 Task: Create a rule when a start date more than days from now is moved in a card by me.
Action: Mouse moved to (907, 245)
Screenshot: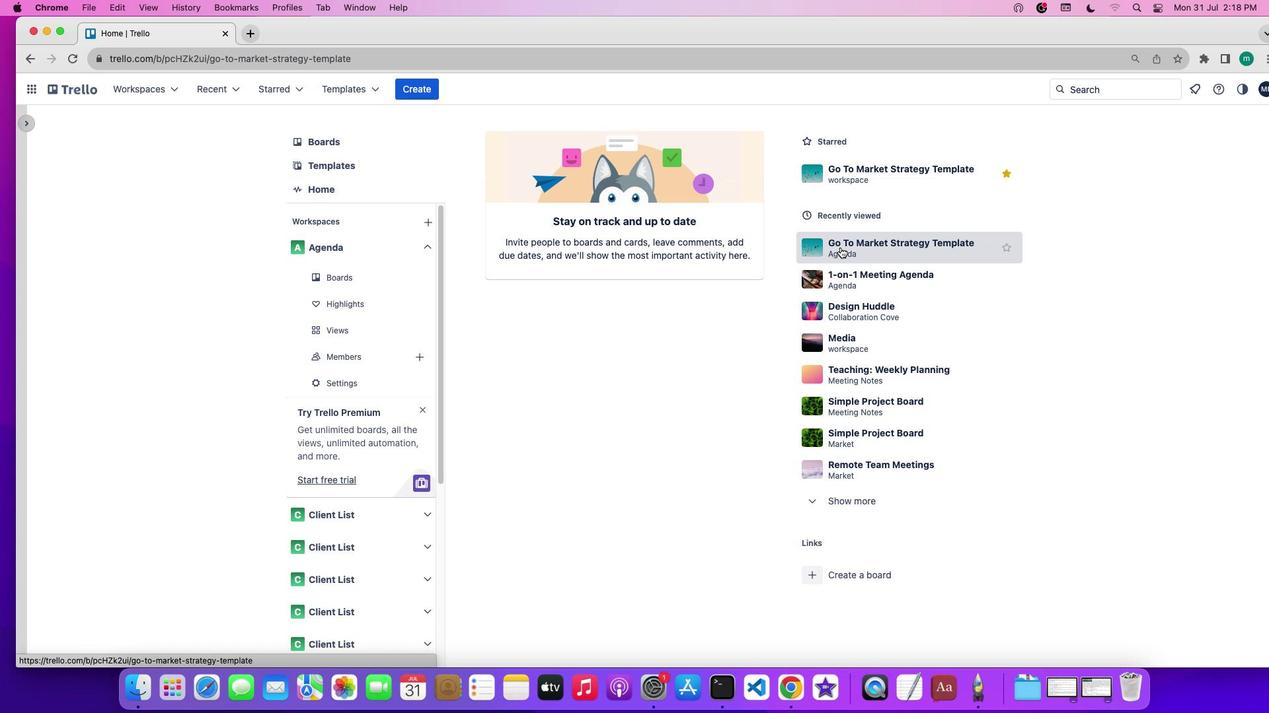 
Action: Mouse pressed left at (907, 245)
Screenshot: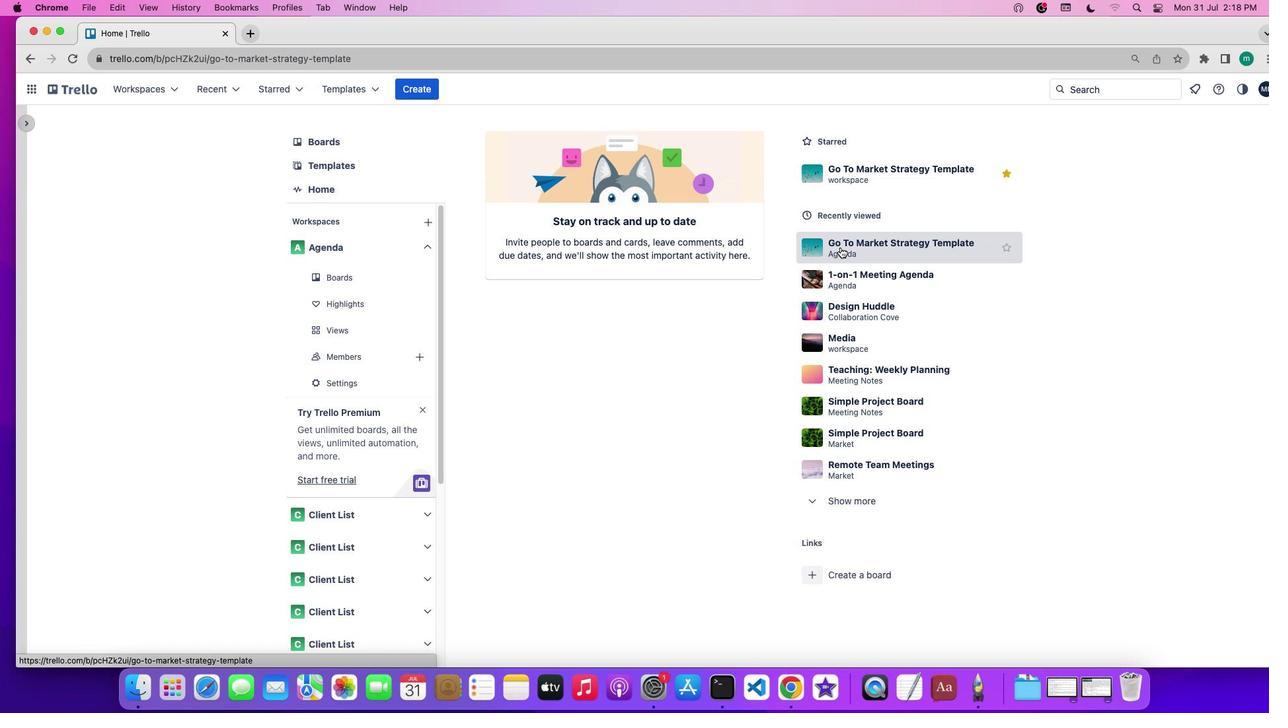 
Action: Mouse pressed left at (907, 245)
Screenshot: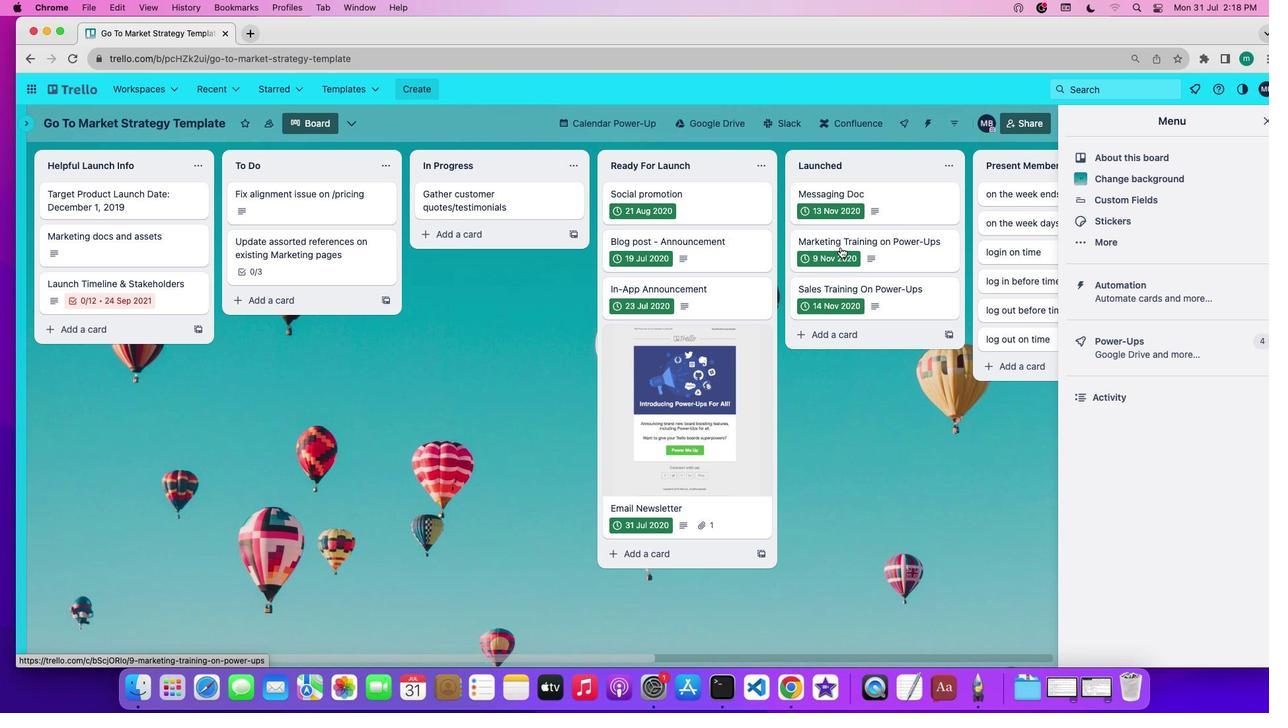
Action: Mouse moved to (1156, 292)
Screenshot: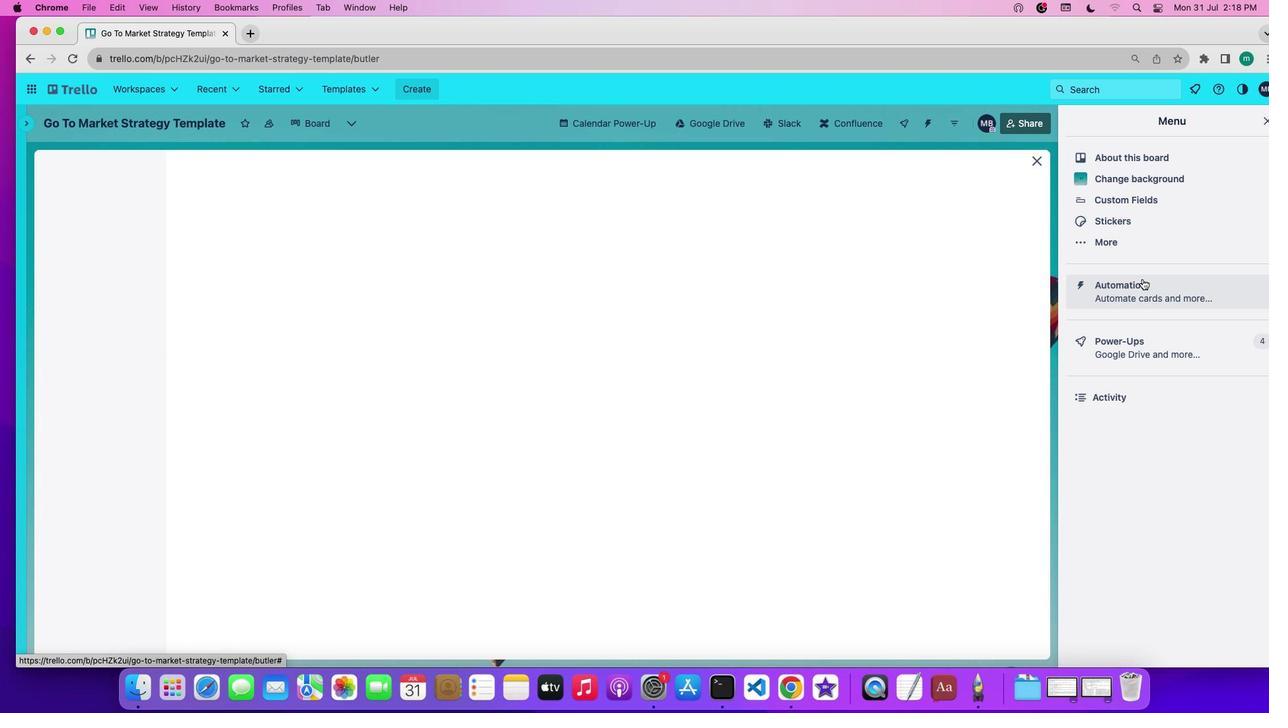 
Action: Mouse pressed left at (1156, 292)
Screenshot: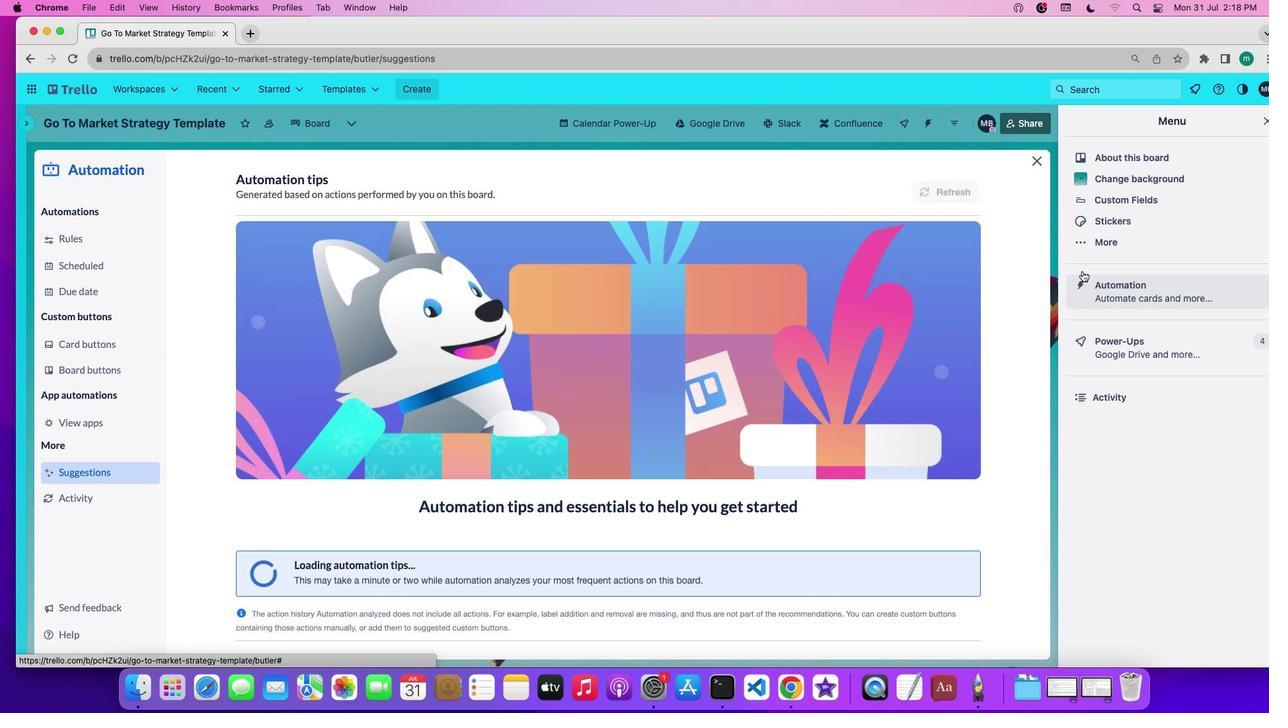 
Action: Mouse moved to (131, 241)
Screenshot: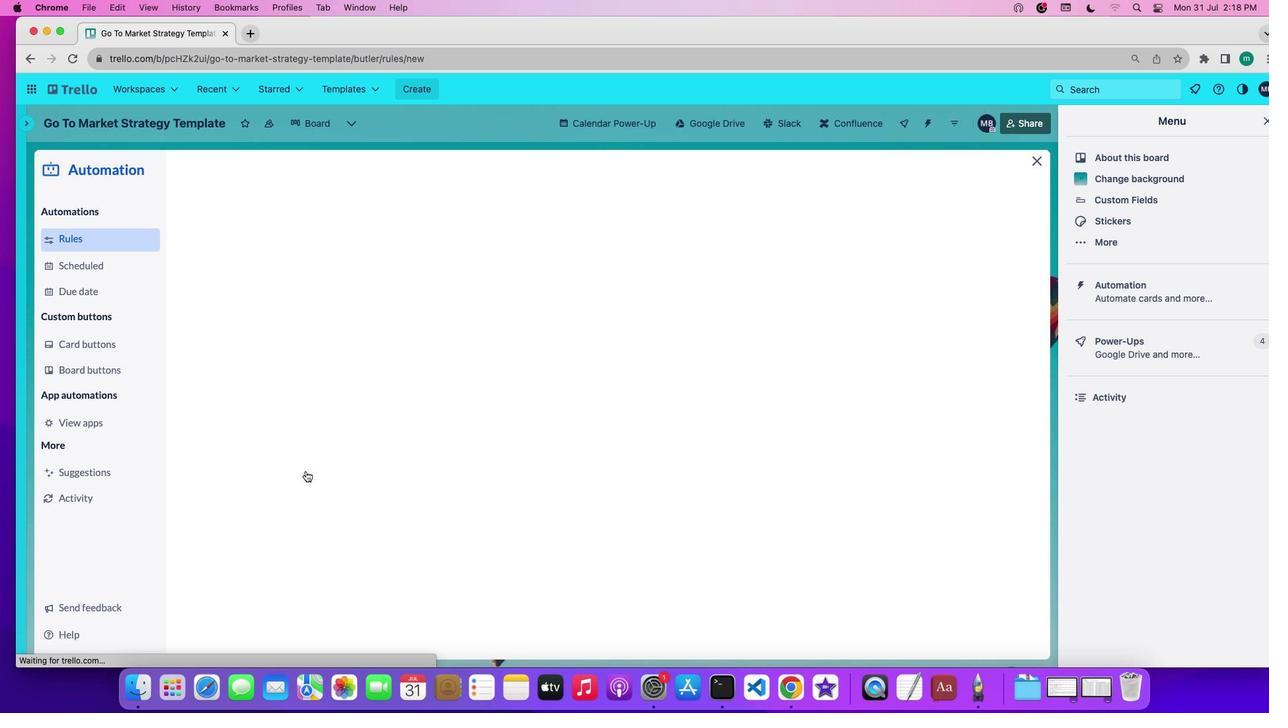 
Action: Mouse pressed left at (131, 241)
Screenshot: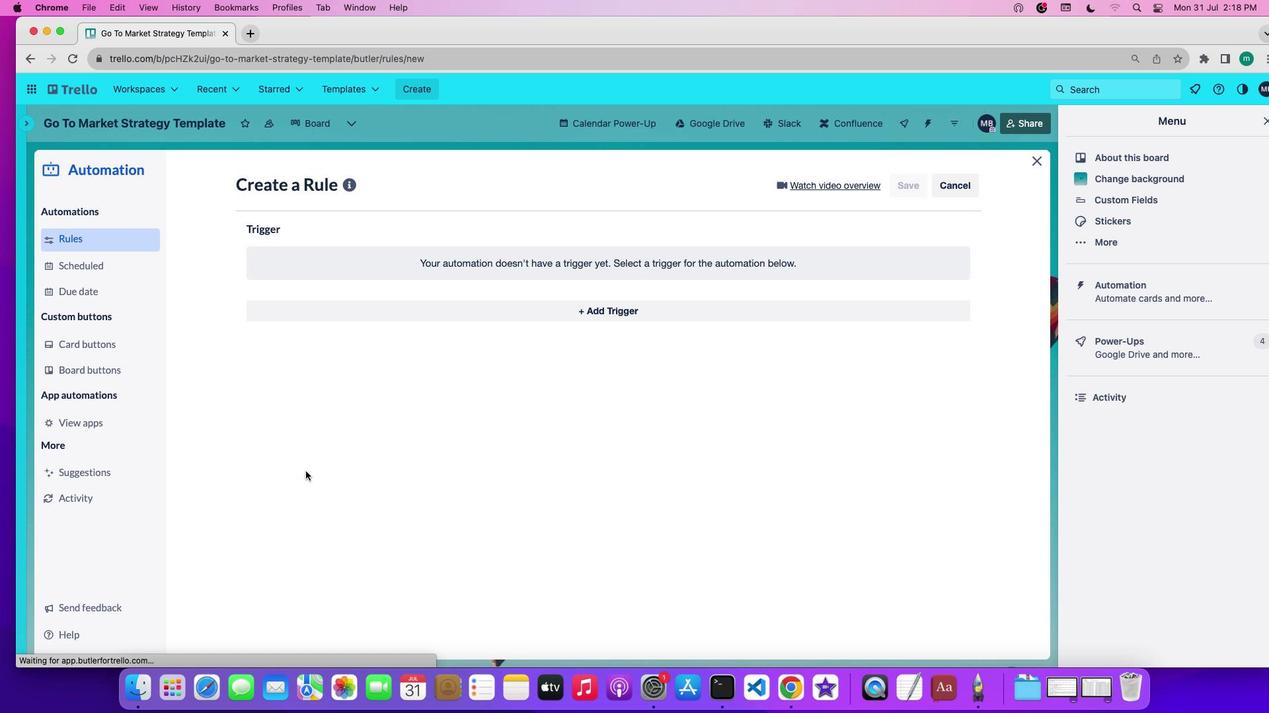 
Action: Mouse moved to (315, 471)
Screenshot: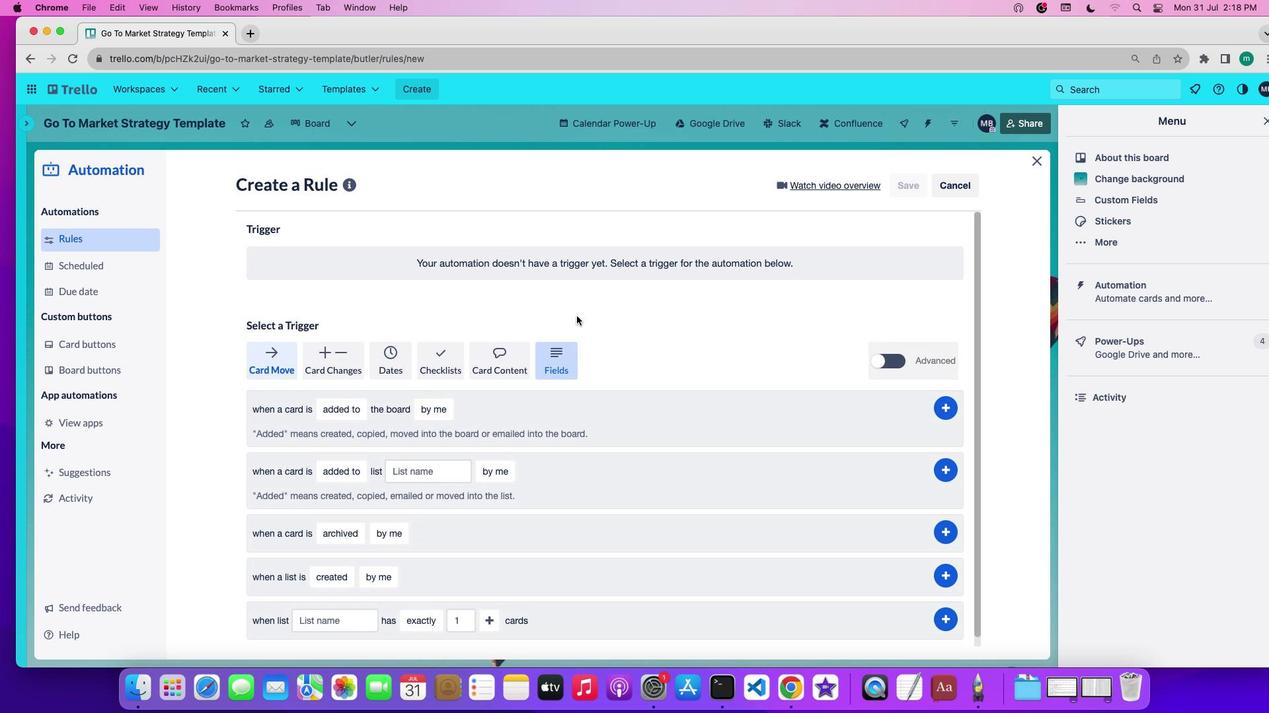 
Action: Mouse pressed left at (315, 471)
Screenshot: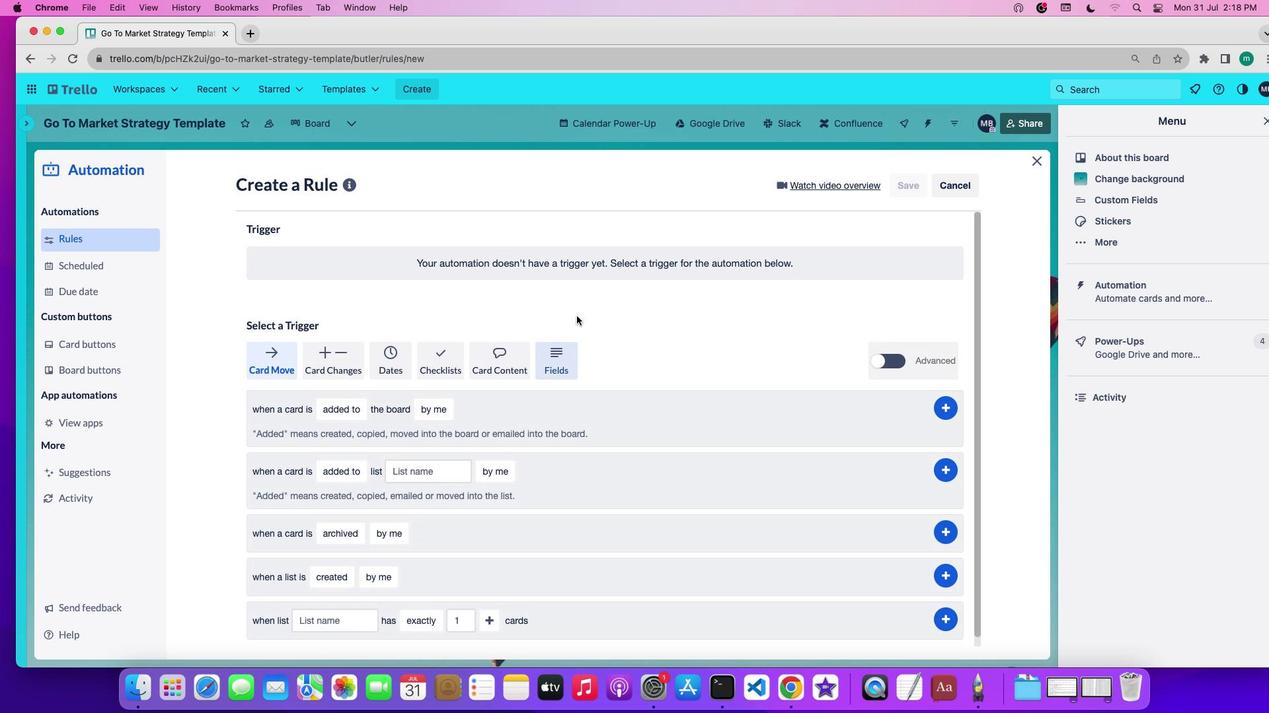 
Action: Mouse moved to (596, 310)
Screenshot: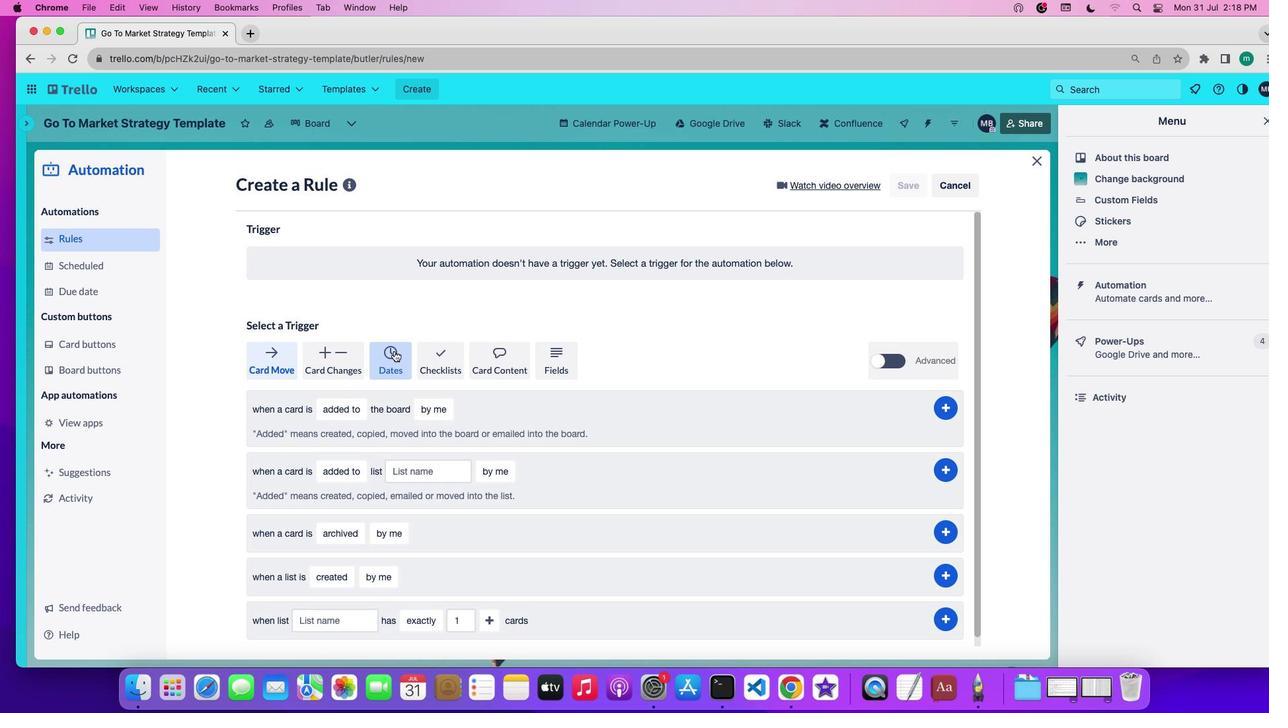 
Action: Mouse pressed left at (596, 310)
Screenshot: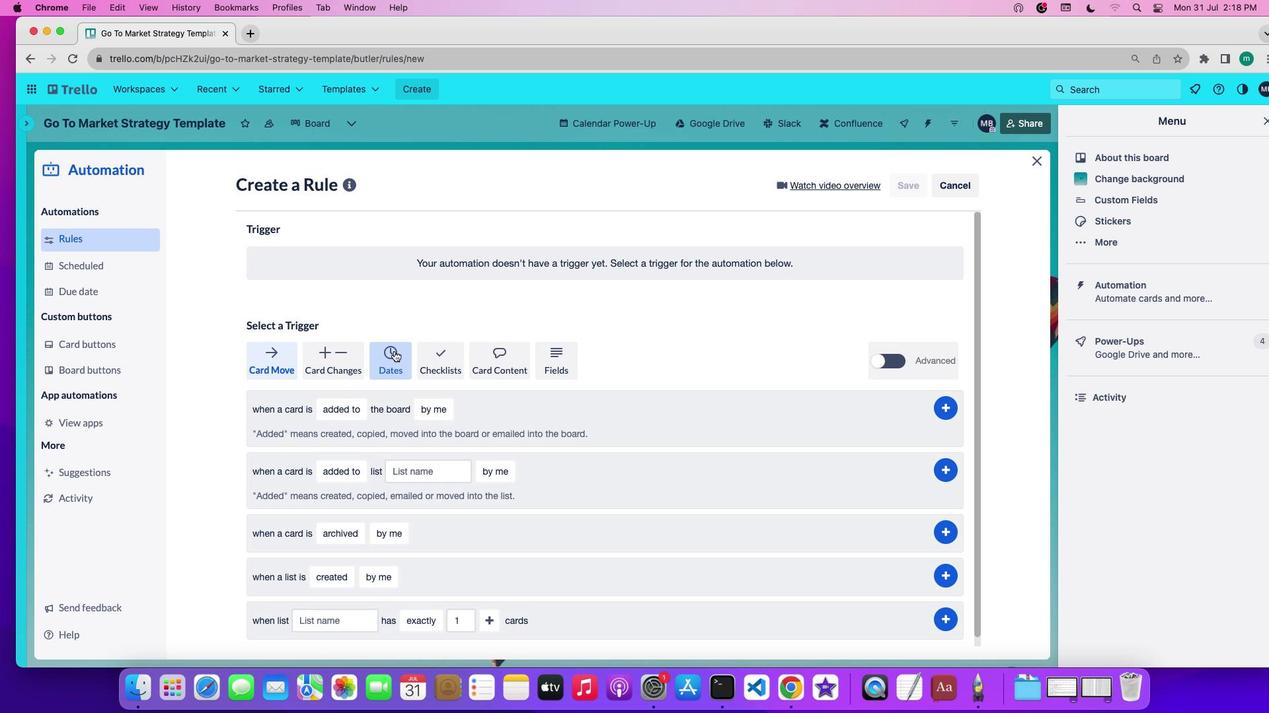 
Action: Mouse moved to (407, 364)
Screenshot: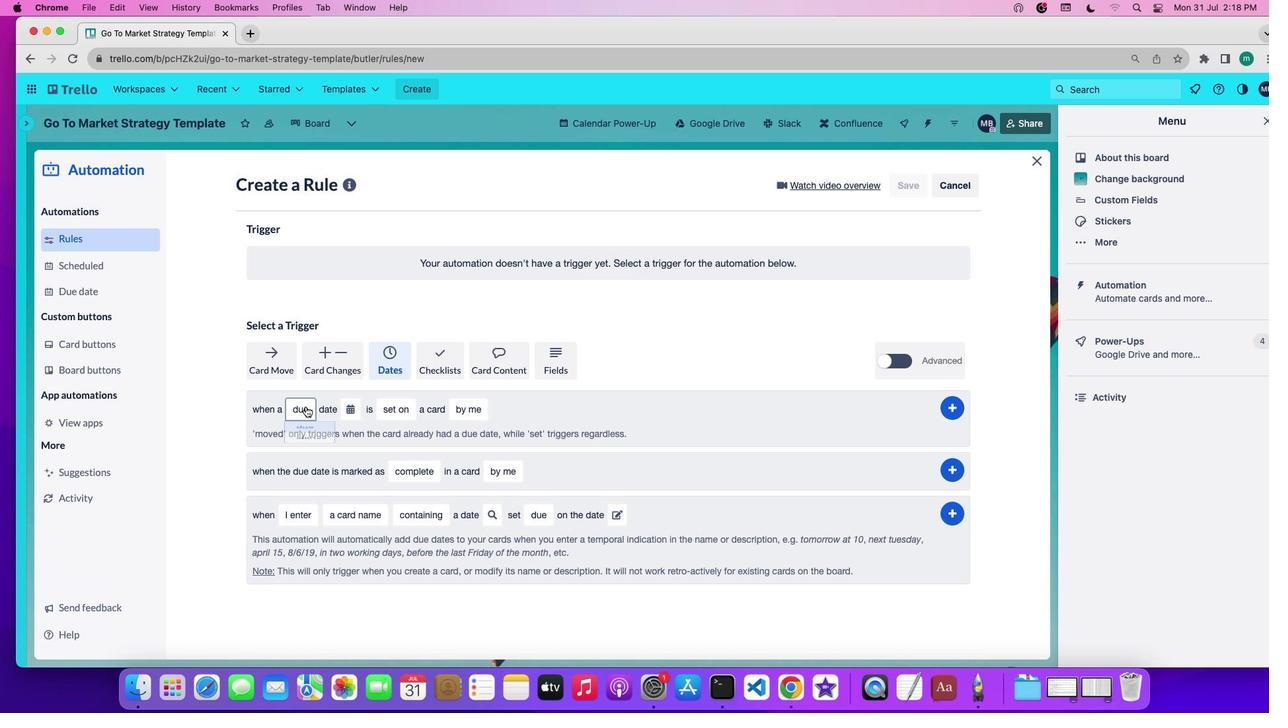 
Action: Mouse pressed left at (407, 364)
Screenshot: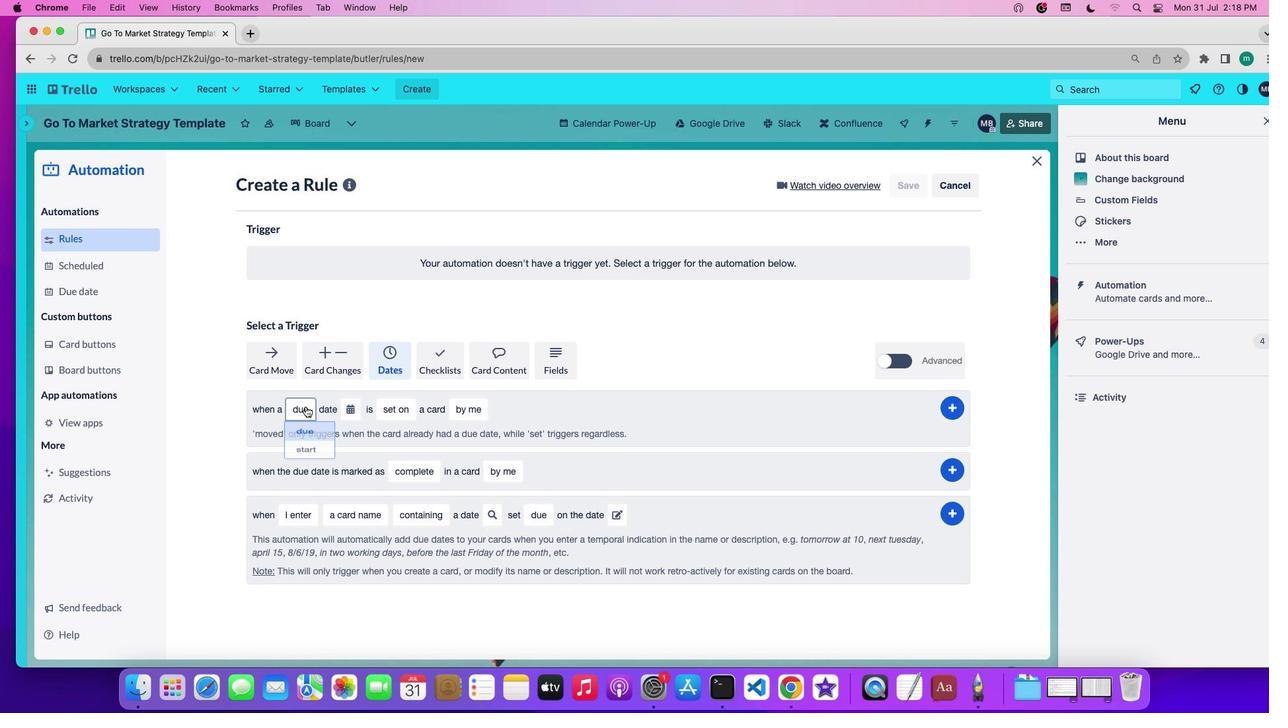 
Action: Mouse moved to (305, 409)
Screenshot: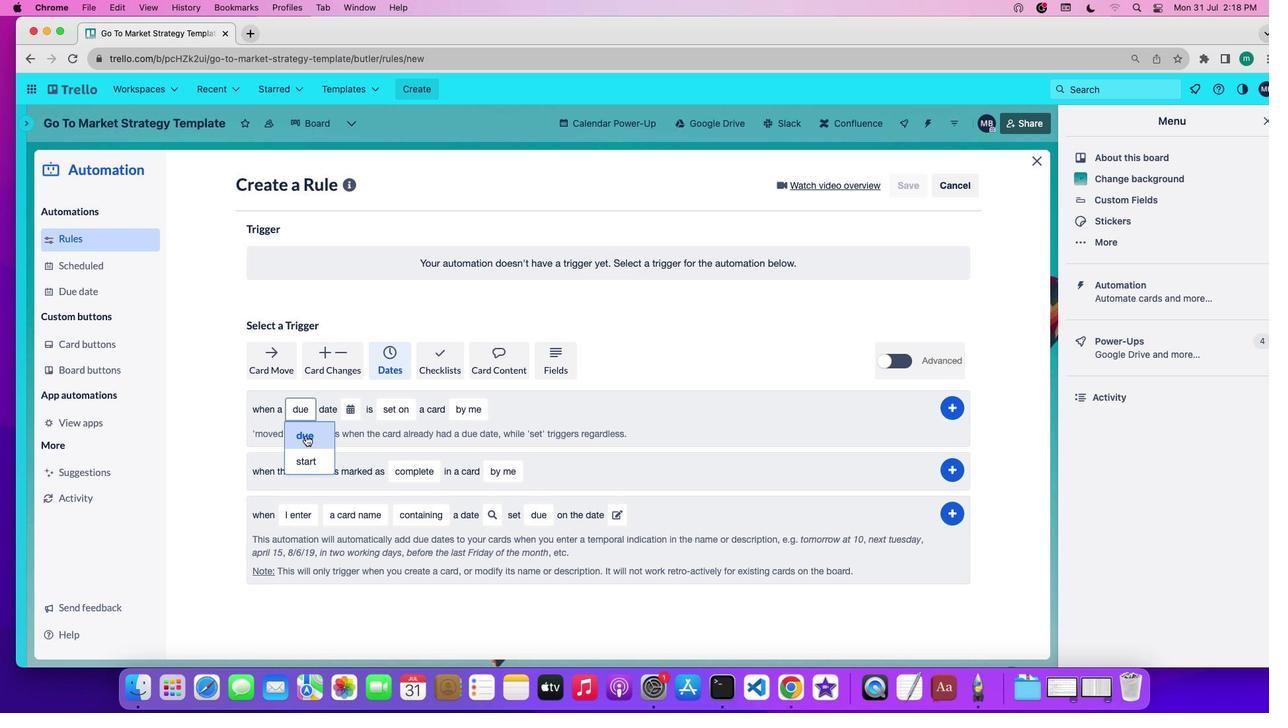 
Action: Mouse pressed left at (305, 409)
Screenshot: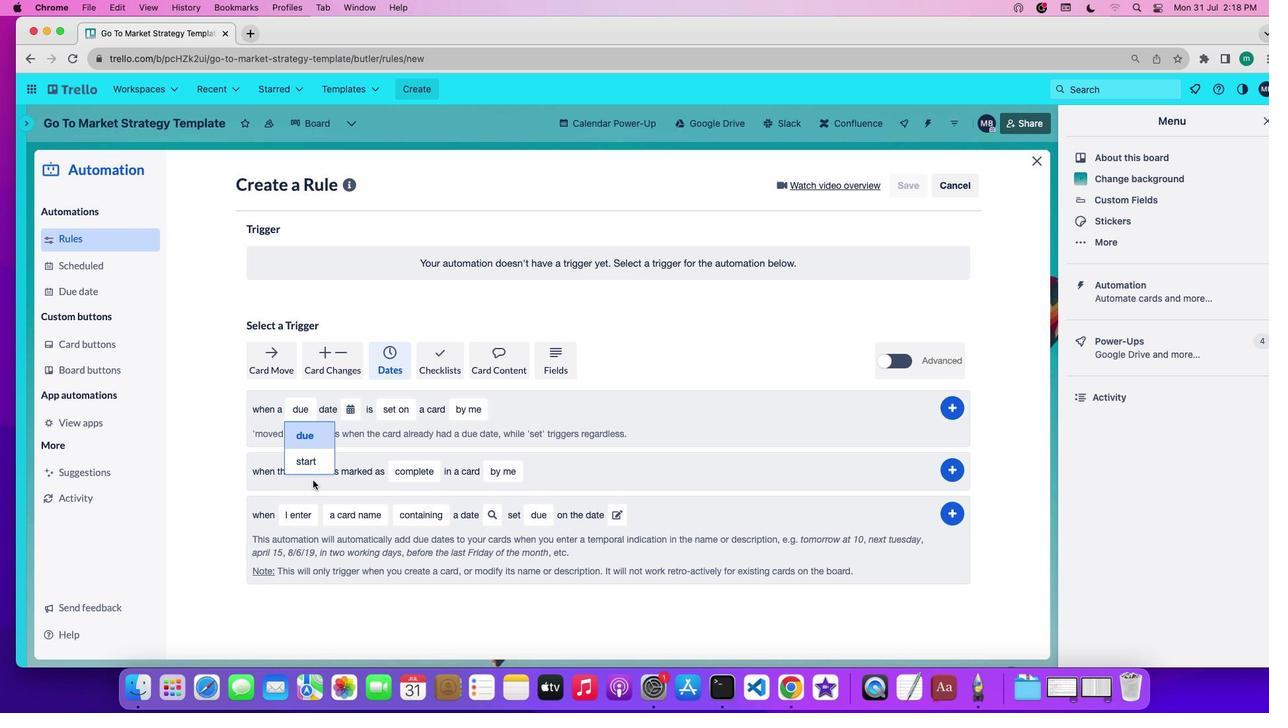 
Action: Mouse moved to (306, 468)
Screenshot: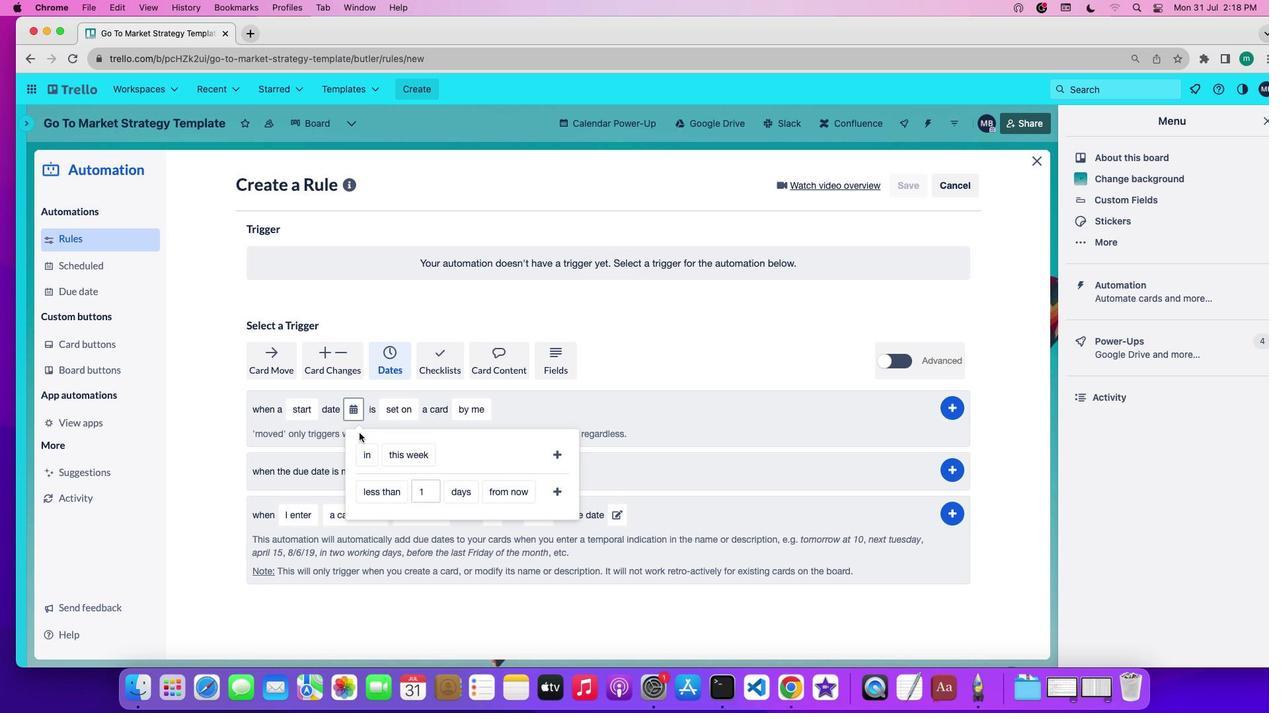 
Action: Mouse pressed left at (306, 468)
Screenshot: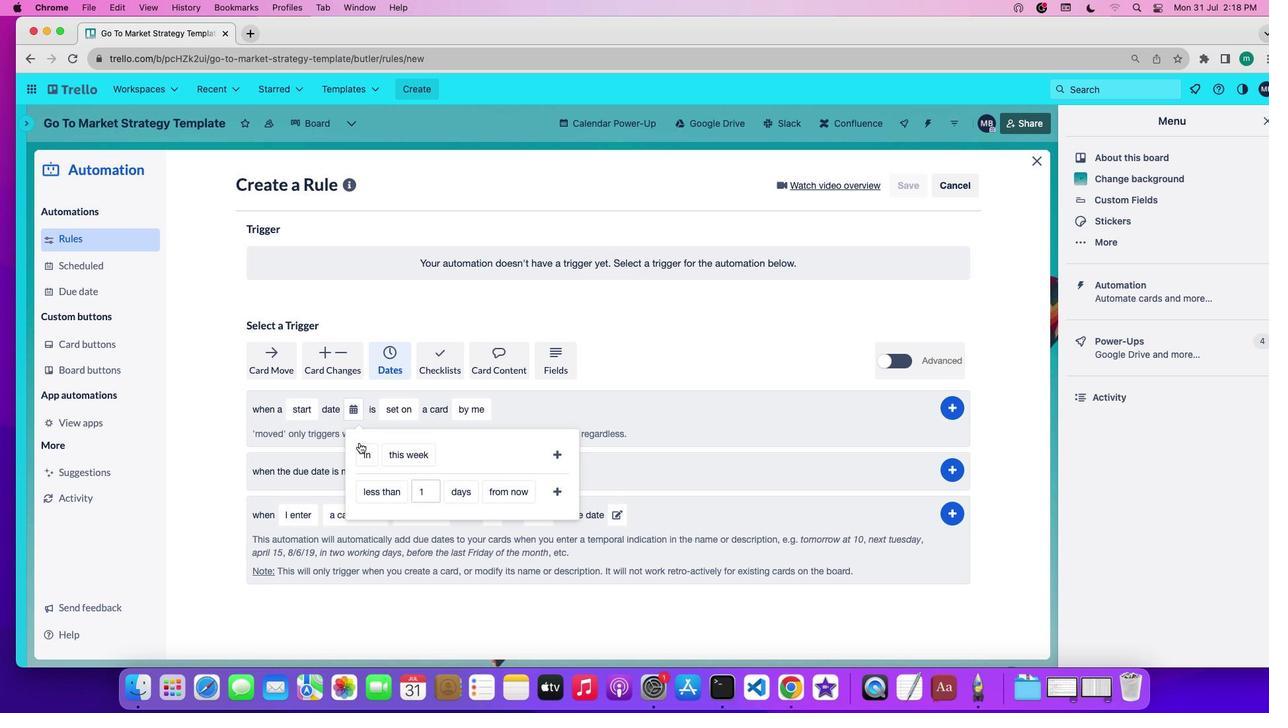 
Action: Mouse moved to (353, 416)
Screenshot: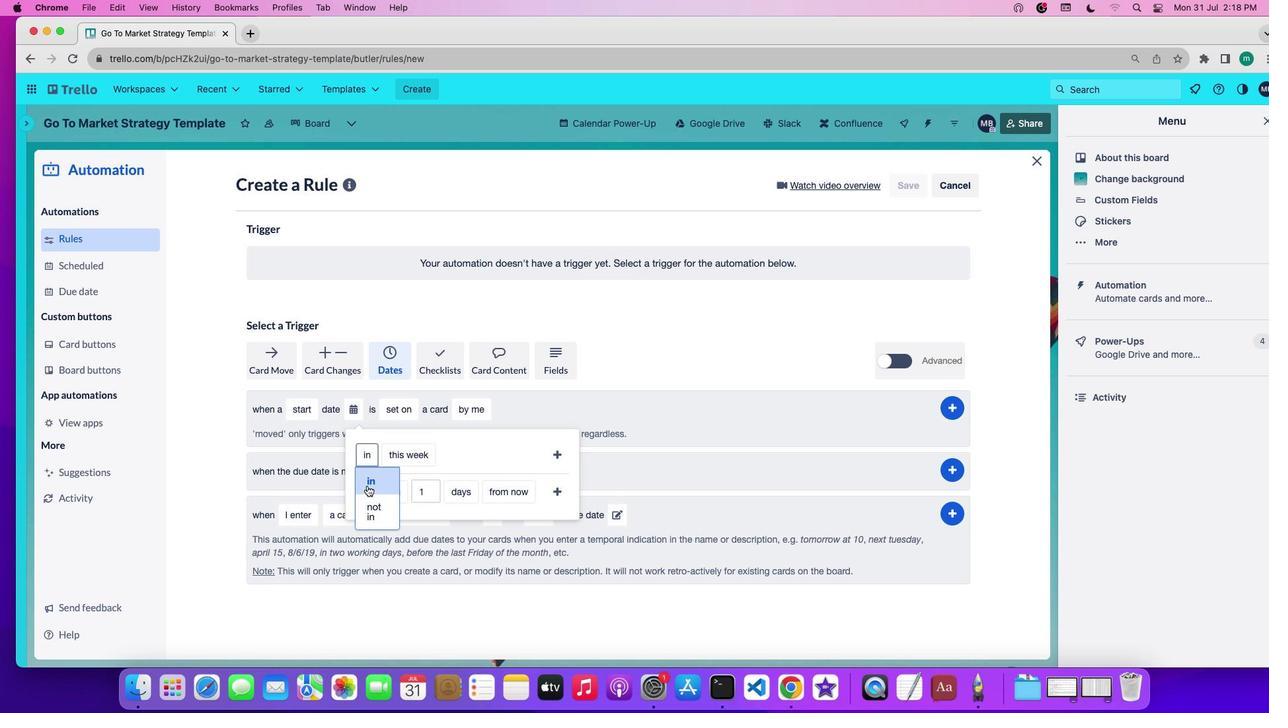 
Action: Mouse pressed left at (353, 416)
Screenshot: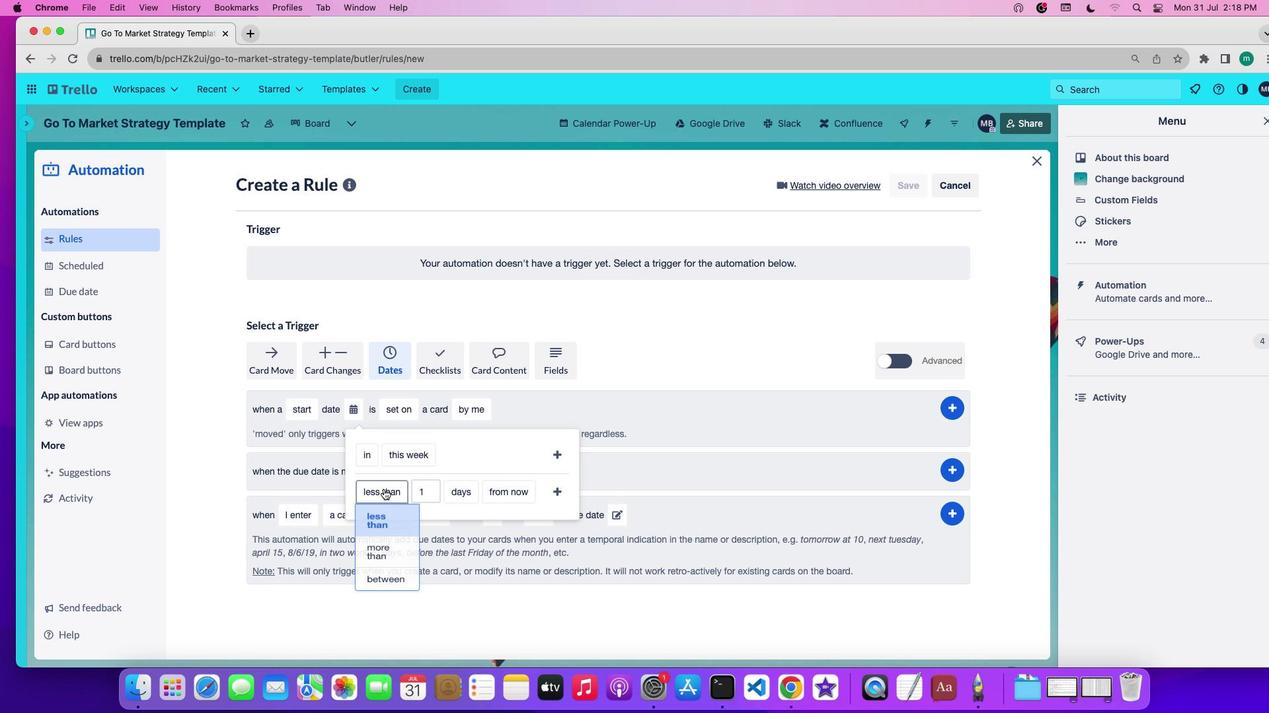 
Action: Mouse moved to (390, 497)
Screenshot: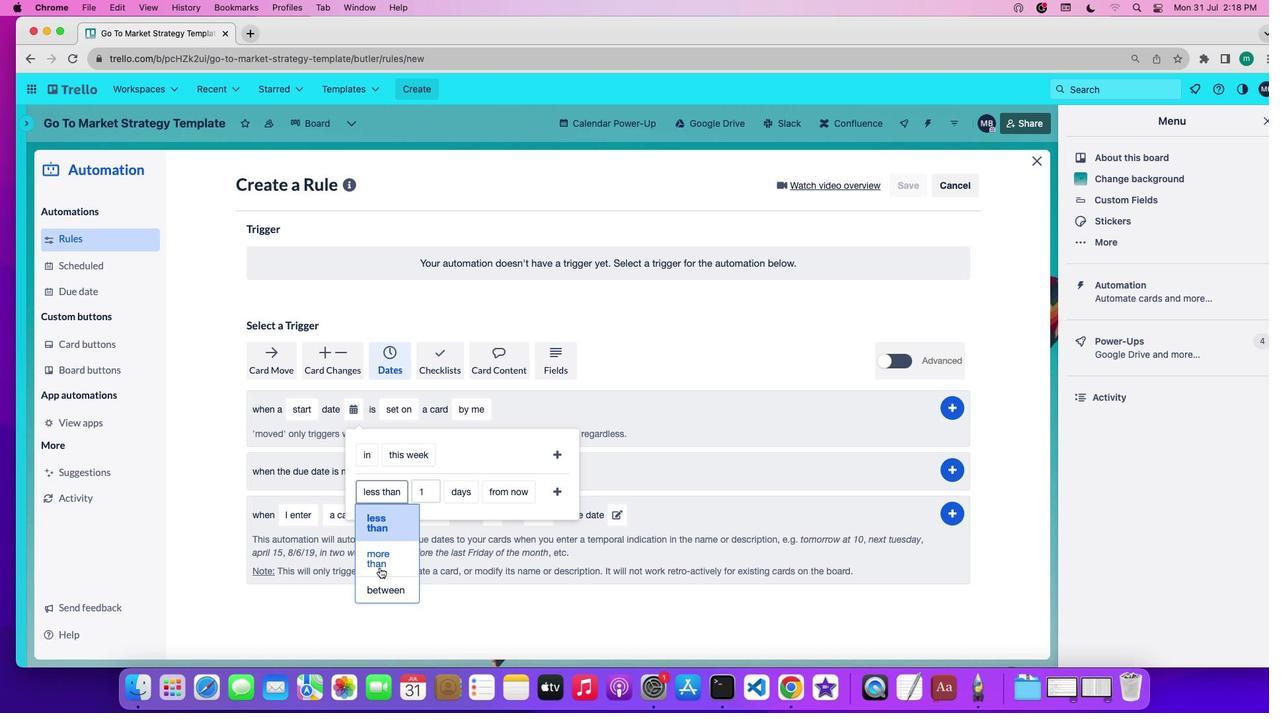
Action: Mouse pressed left at (390, 497)
Screenshot: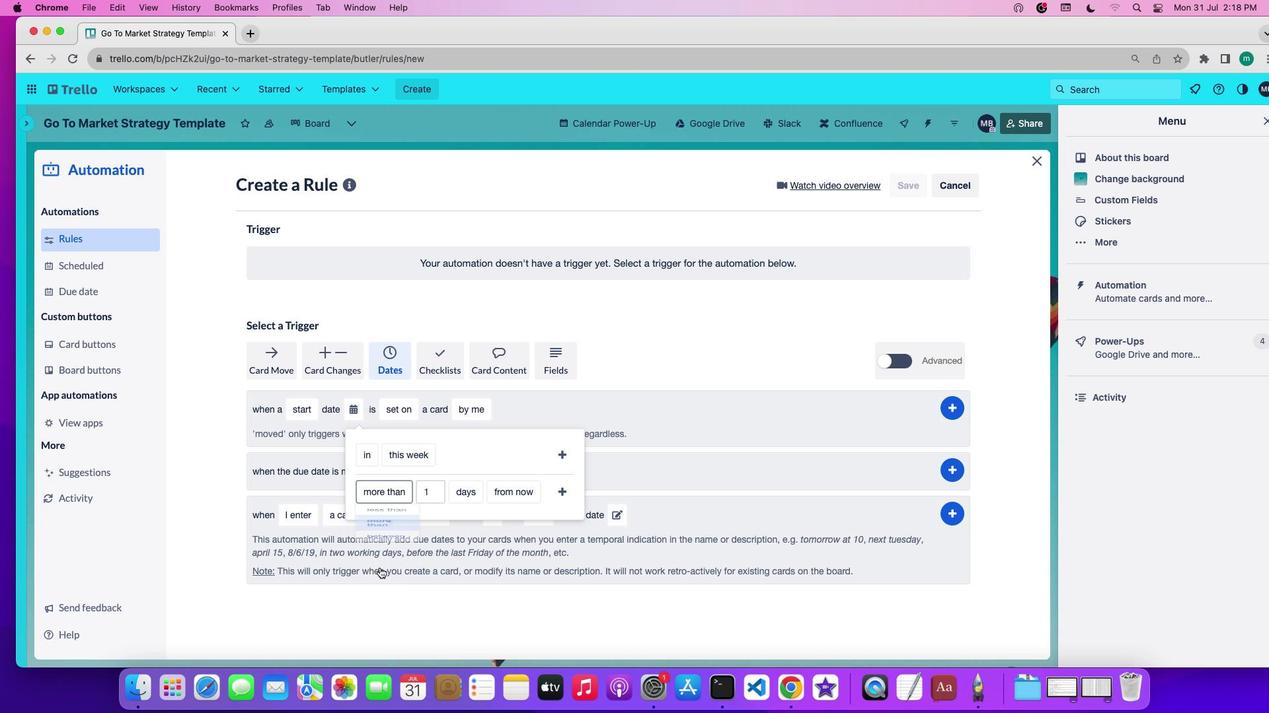 
Action: Mouse moved to (405, 565)
Screenshot: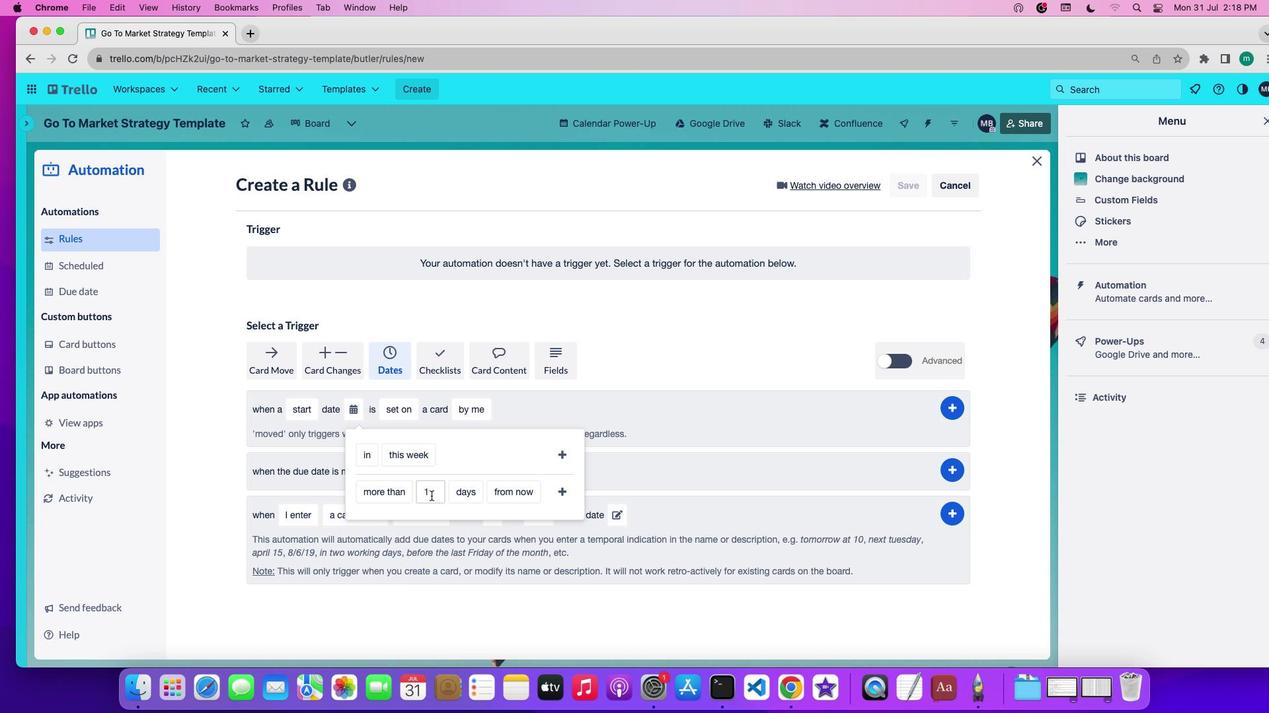 
Action: Mouse pressed left at (405, 565)
Screenshot: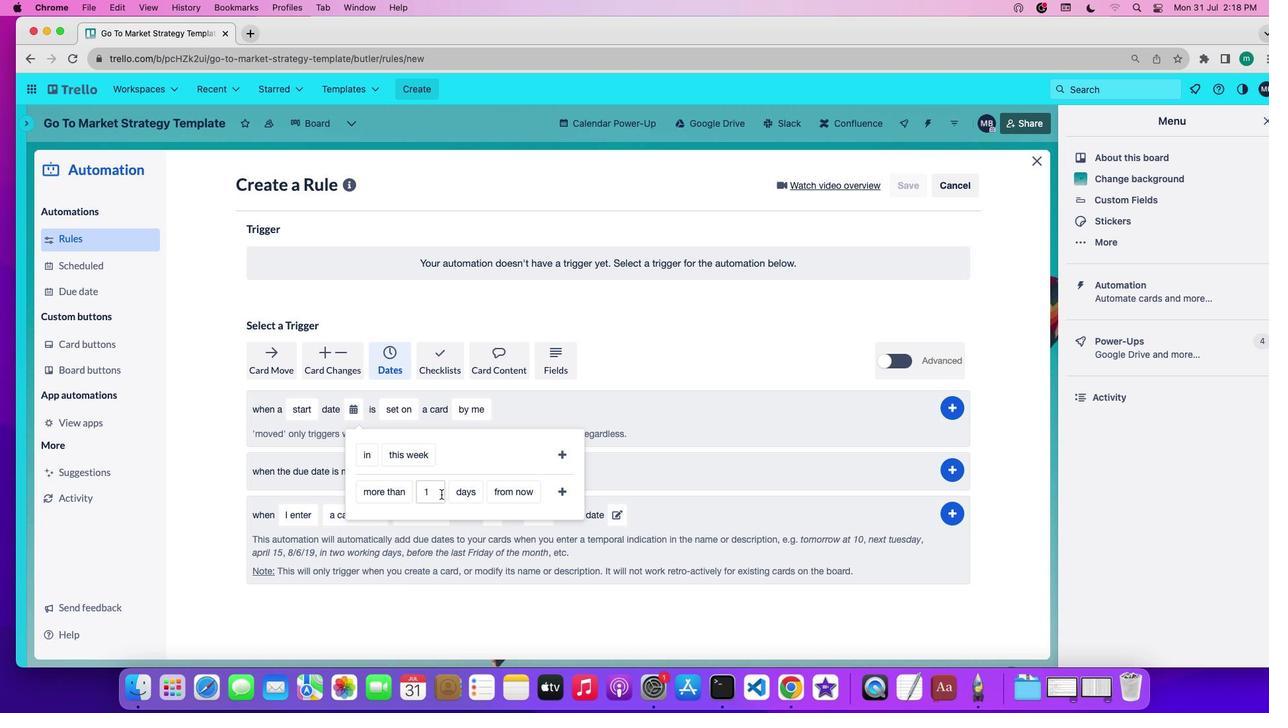 
Action: Mouse moved to (464, 495)
Screenshot: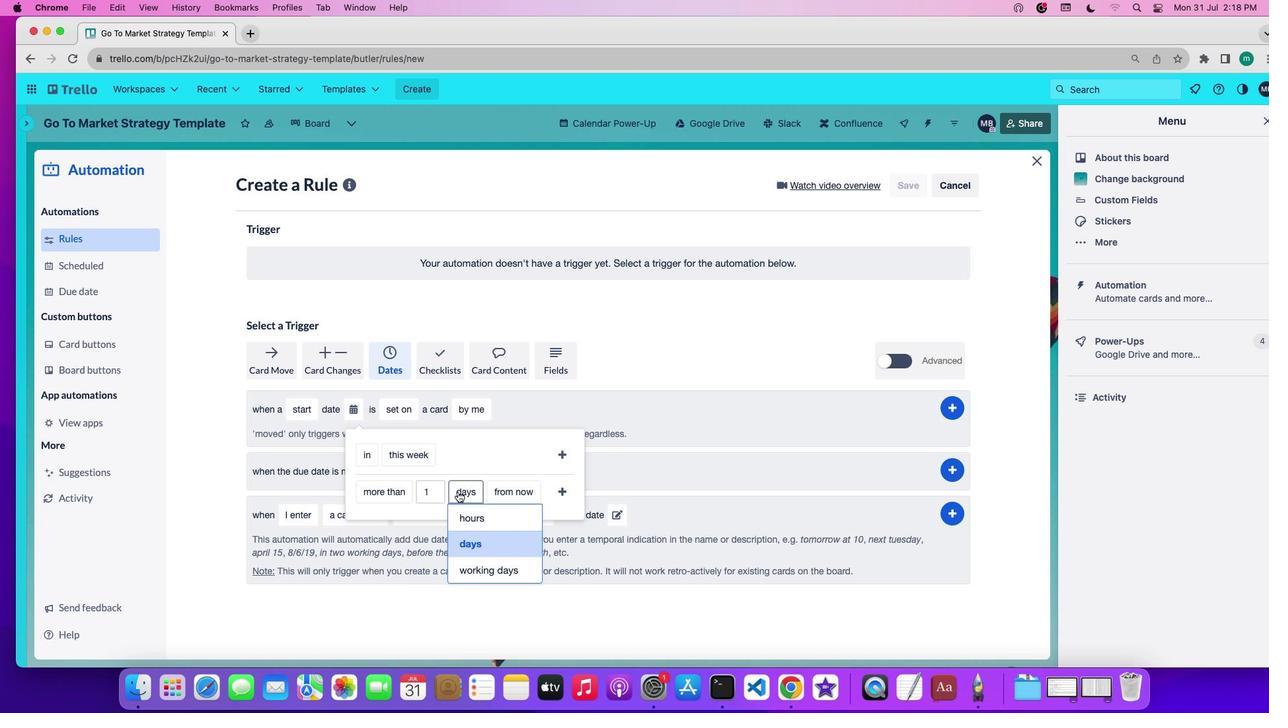 
Action: Mouse pressed left at (464, 495)
Screenshot: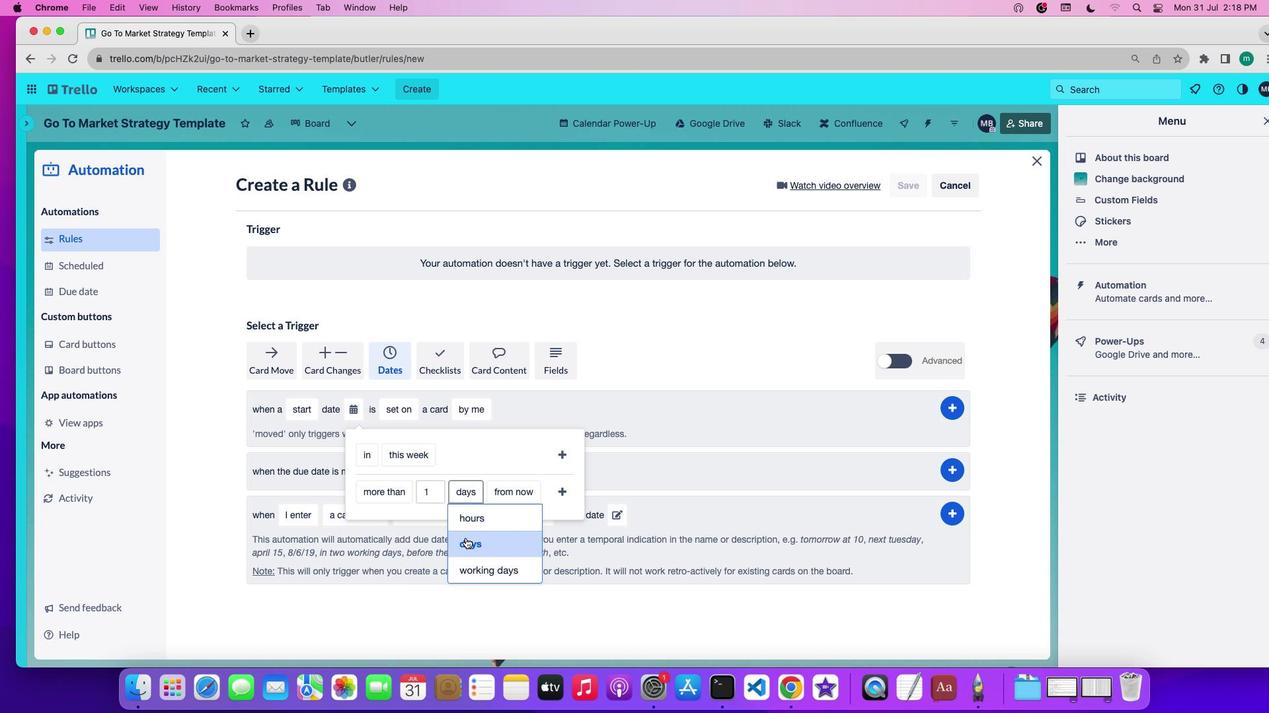 
Action: Mouse moved to (472, 547)
Screenshot: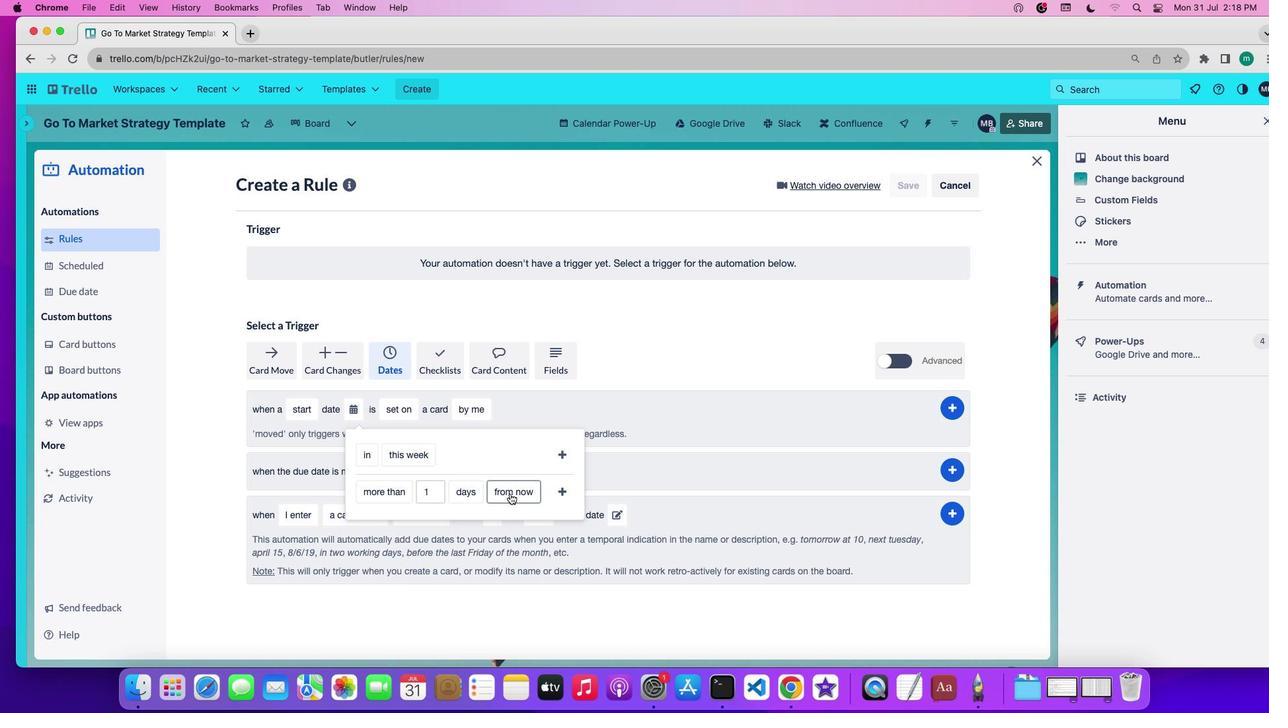 
Action: Mouse pressed left at (472, 547)
Screenshot: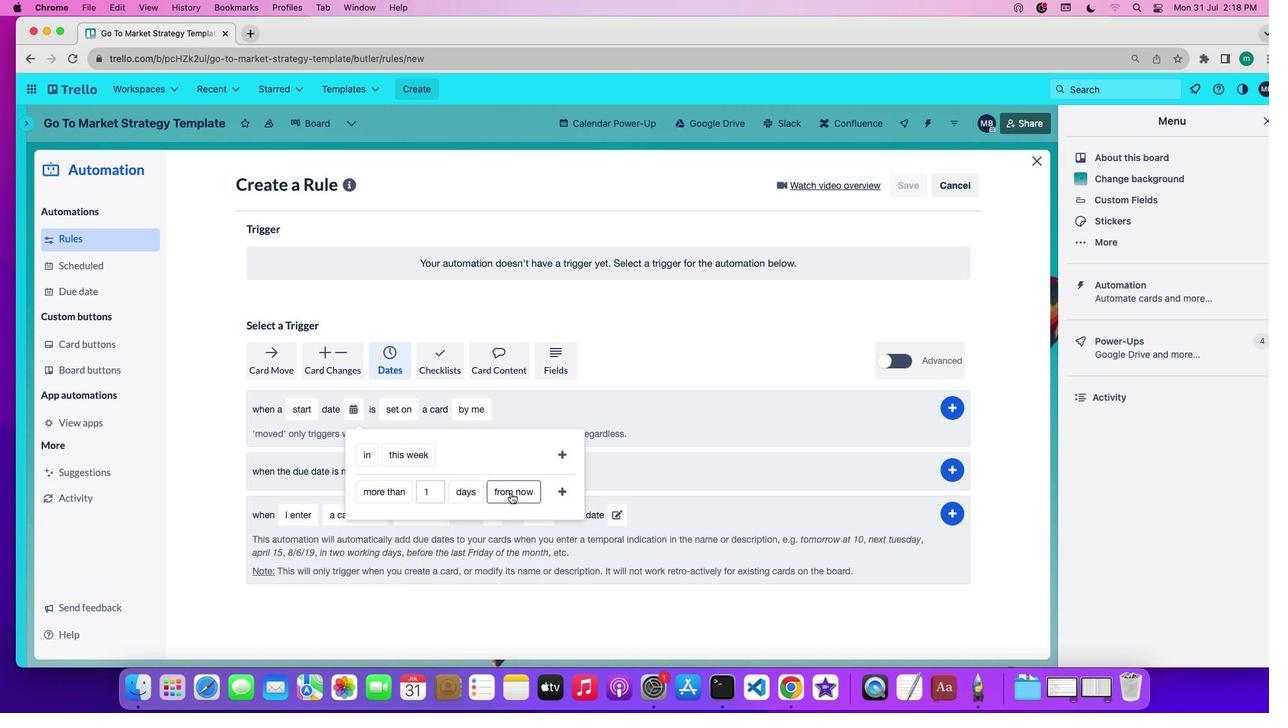 
Action: Mouse moved to (513, 501)
Screenshot: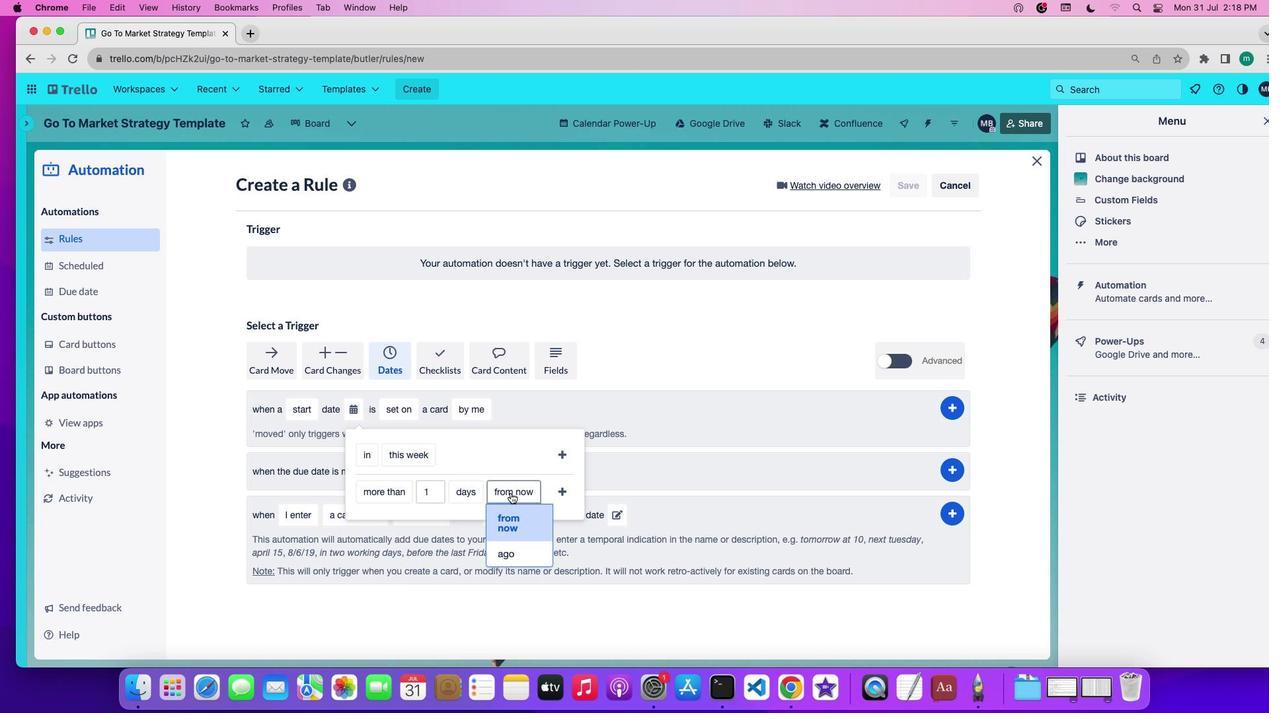 
Action: Mouse pressed left at (513, 501)
Screenshot: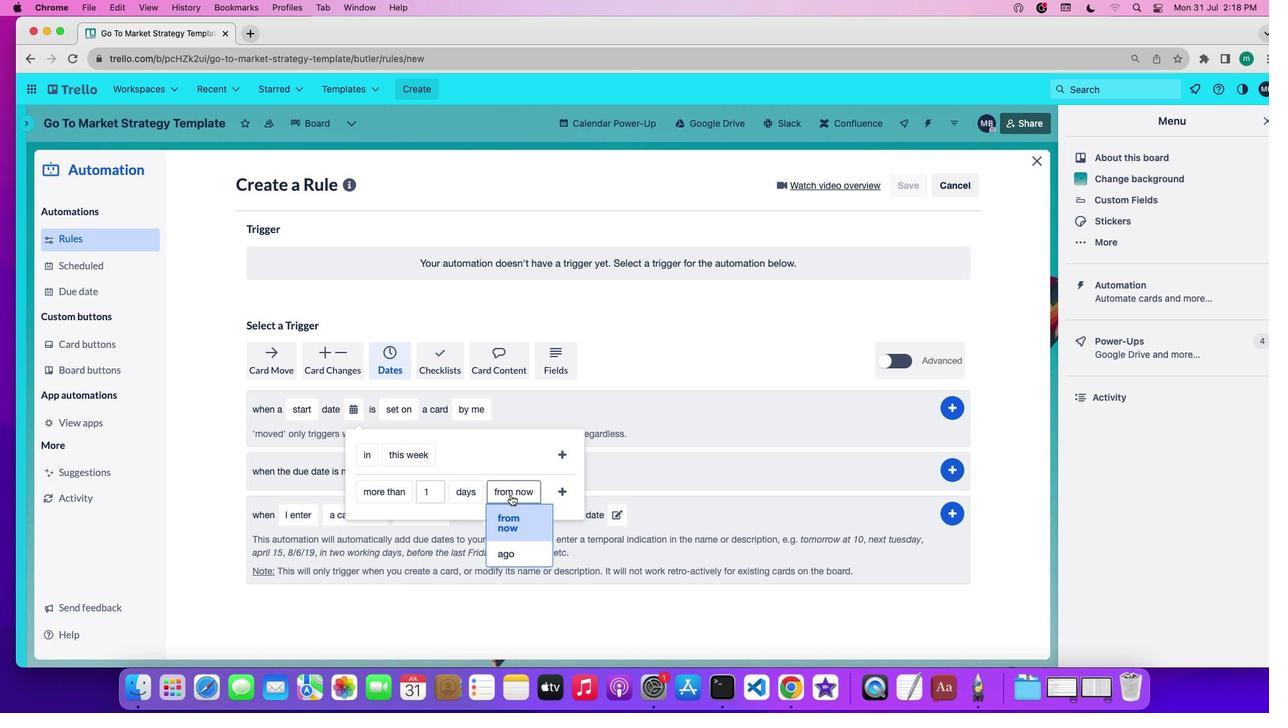 
Action: Mouse moved to (513, 527)
Screenshot: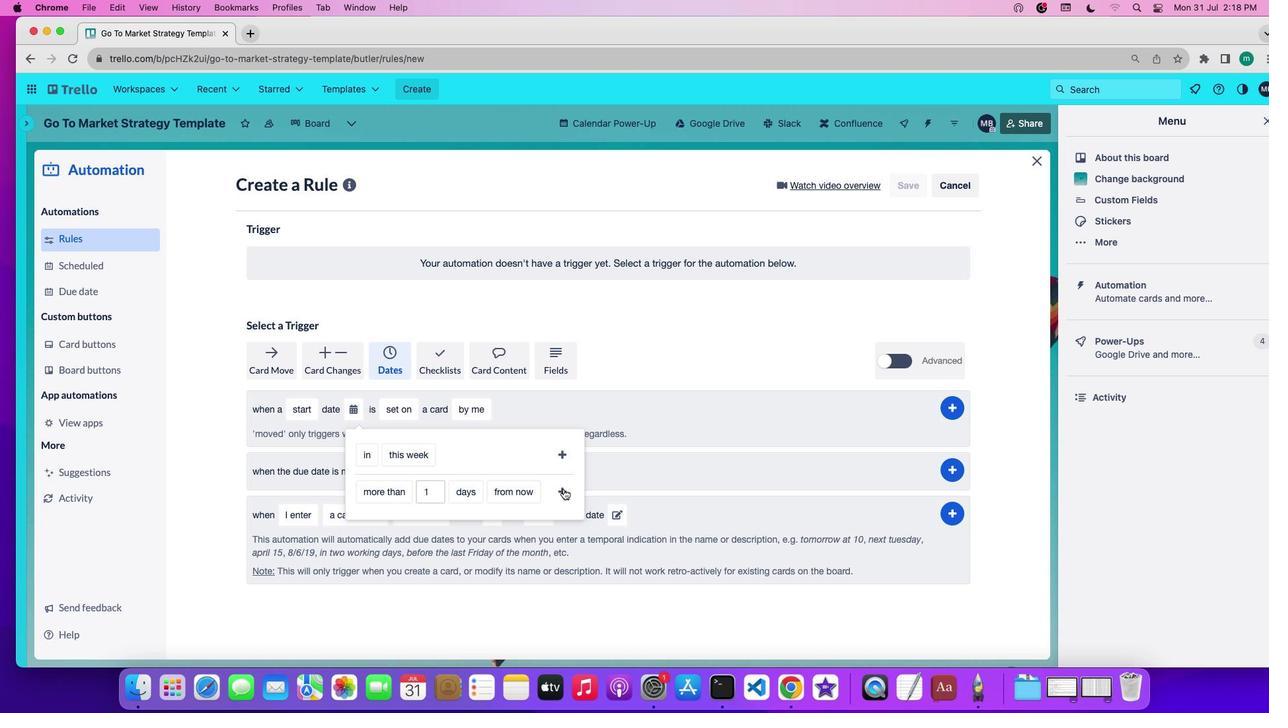 
Action: Mouse pressed left at (513, 527)
Screenshot: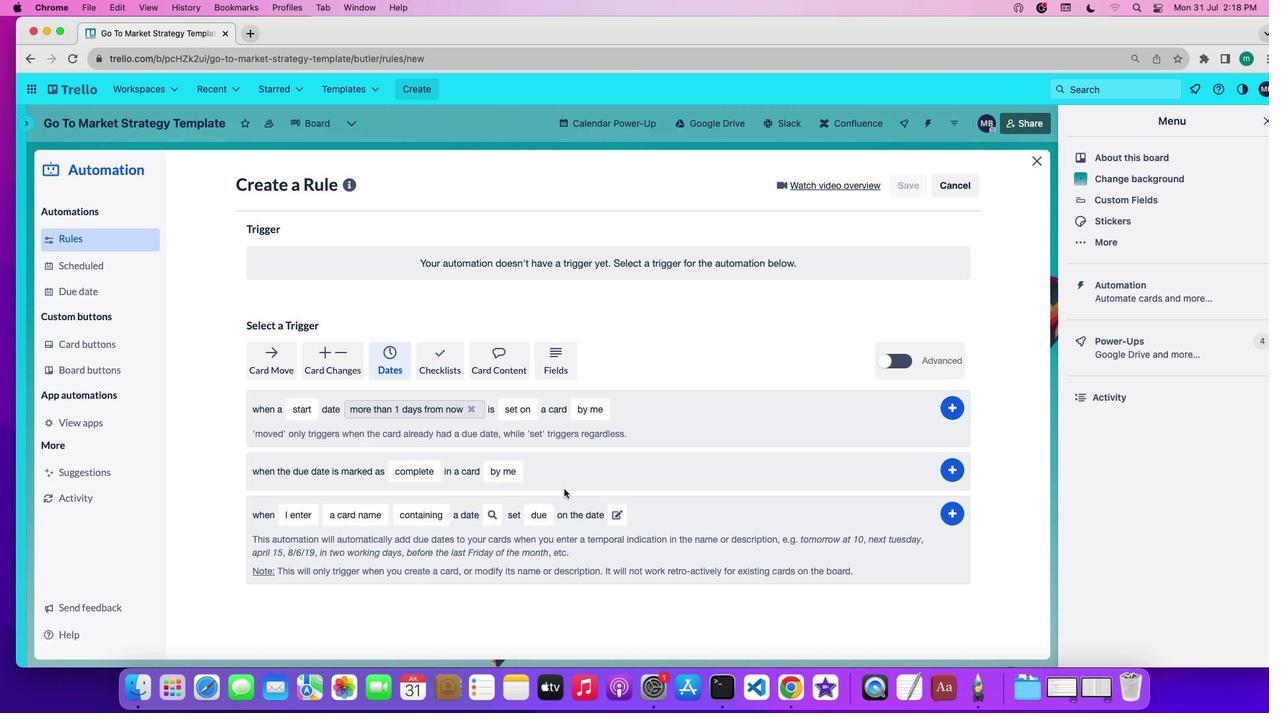
Action: Mouse moved to (566, 501)
Screenshot: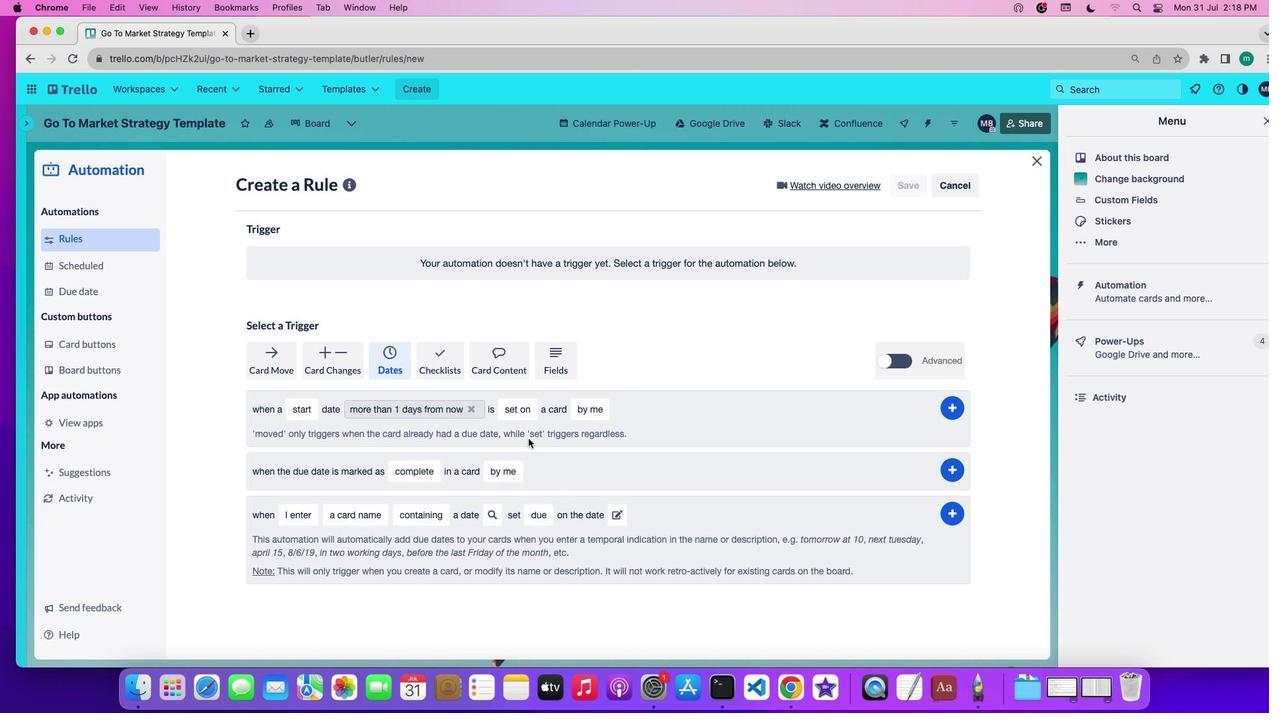 
Action: Mouse pressed left at (566, 501)
Screenshot: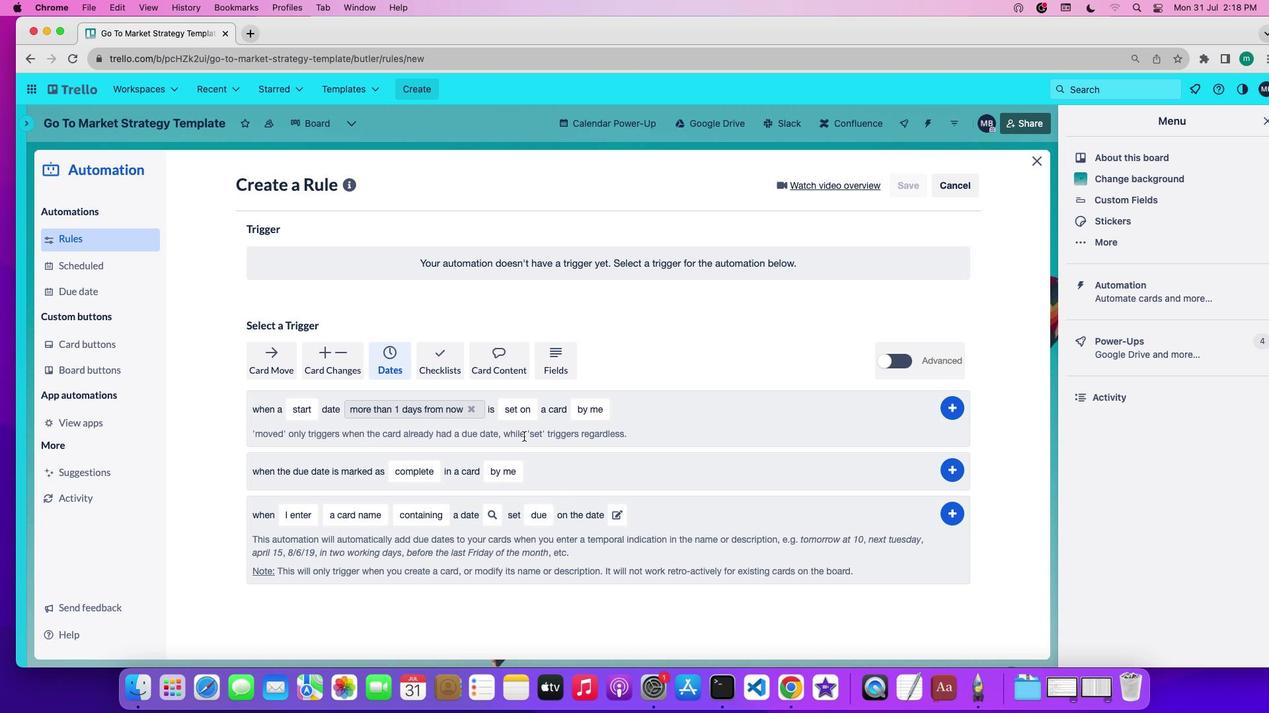 
Action: Mouse moved to (533, 411)
Screenshot: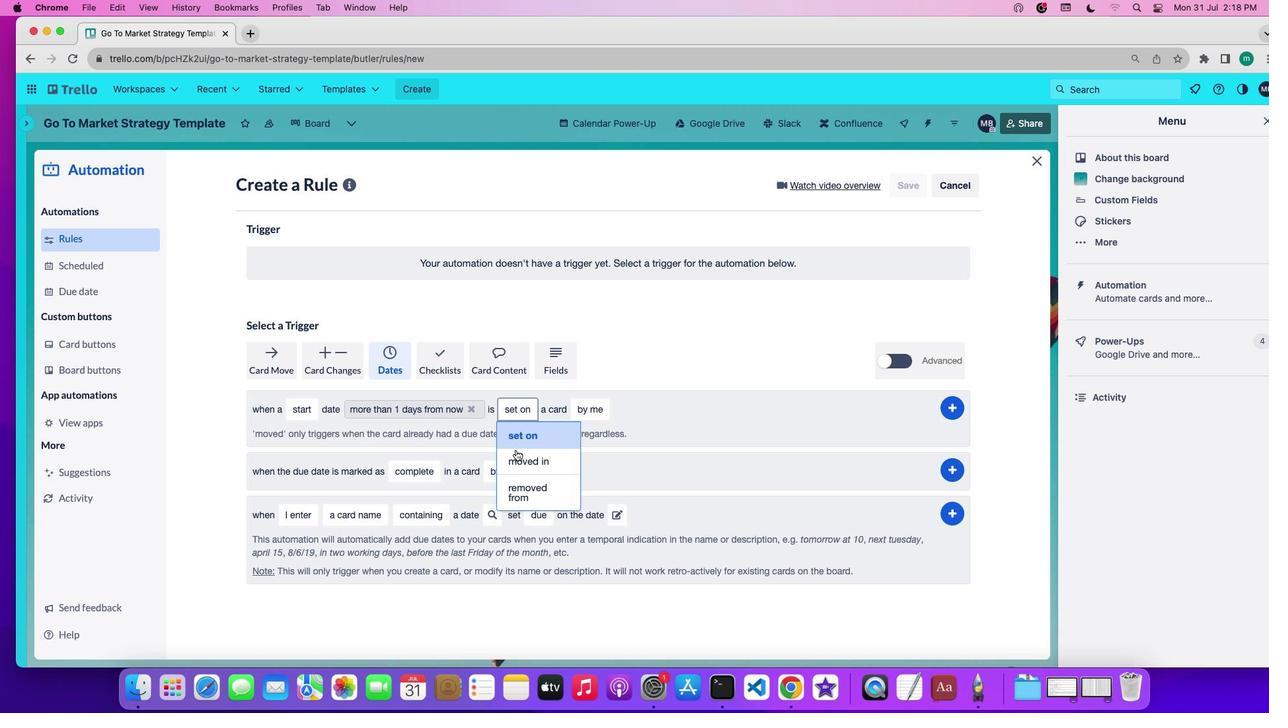 
Action: Mouse pressed left at (533, 411)
Screenshot: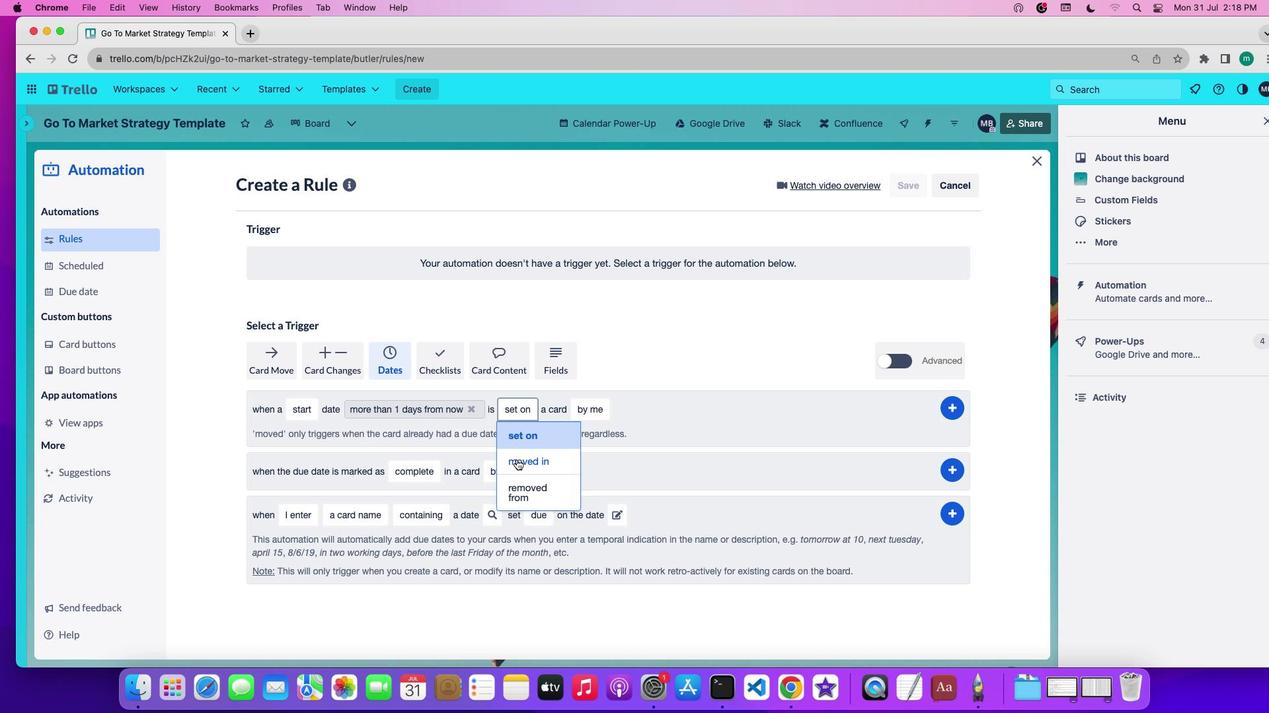 
Action: Mouse moved to (535, 474)
Screenshot: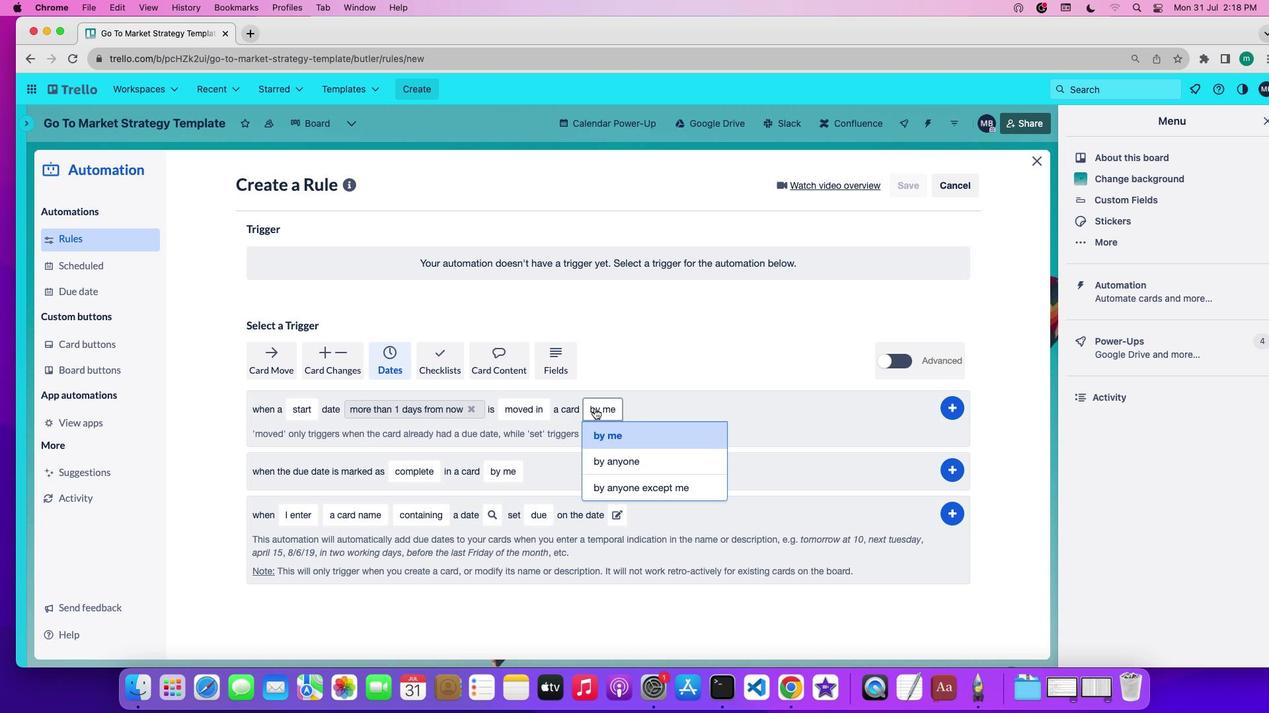 
Action: Mouse pressed left at (535, 474)
Screenshot: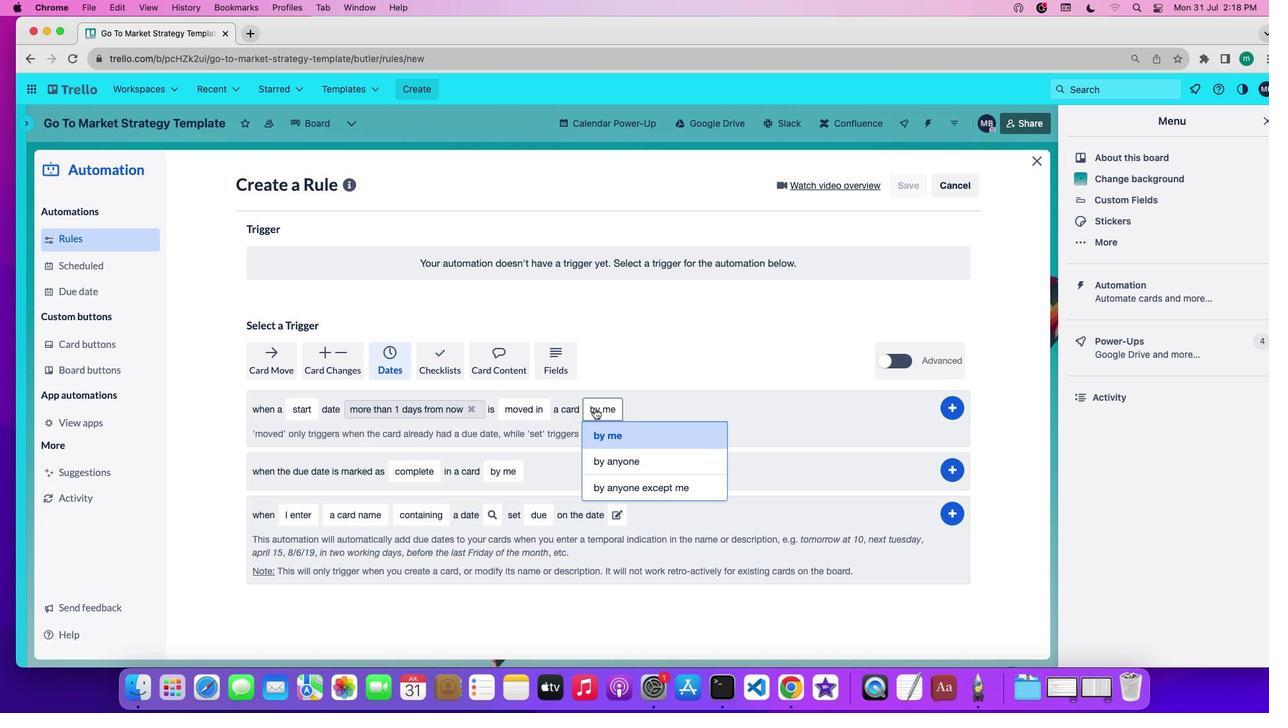 
Action: Mouse moved to (605, 404)
Screenshot: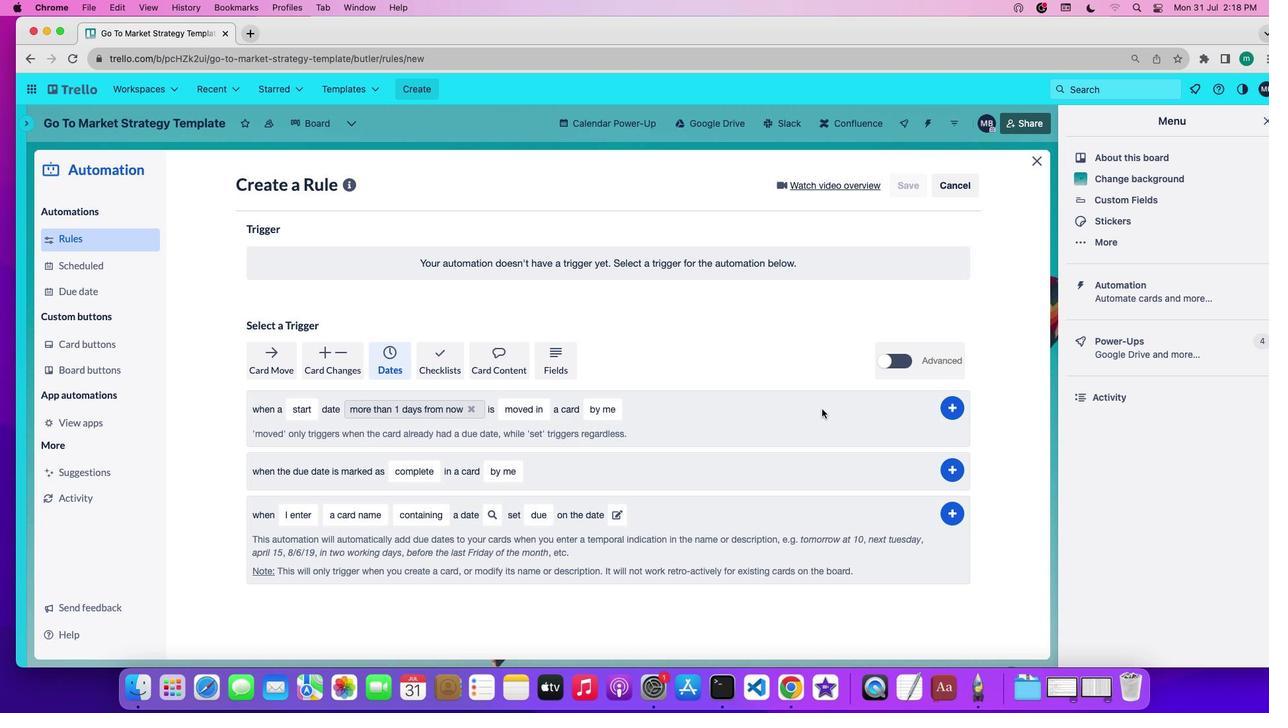 
Action: Mouse pressed left at (605, 404)
Screenshot: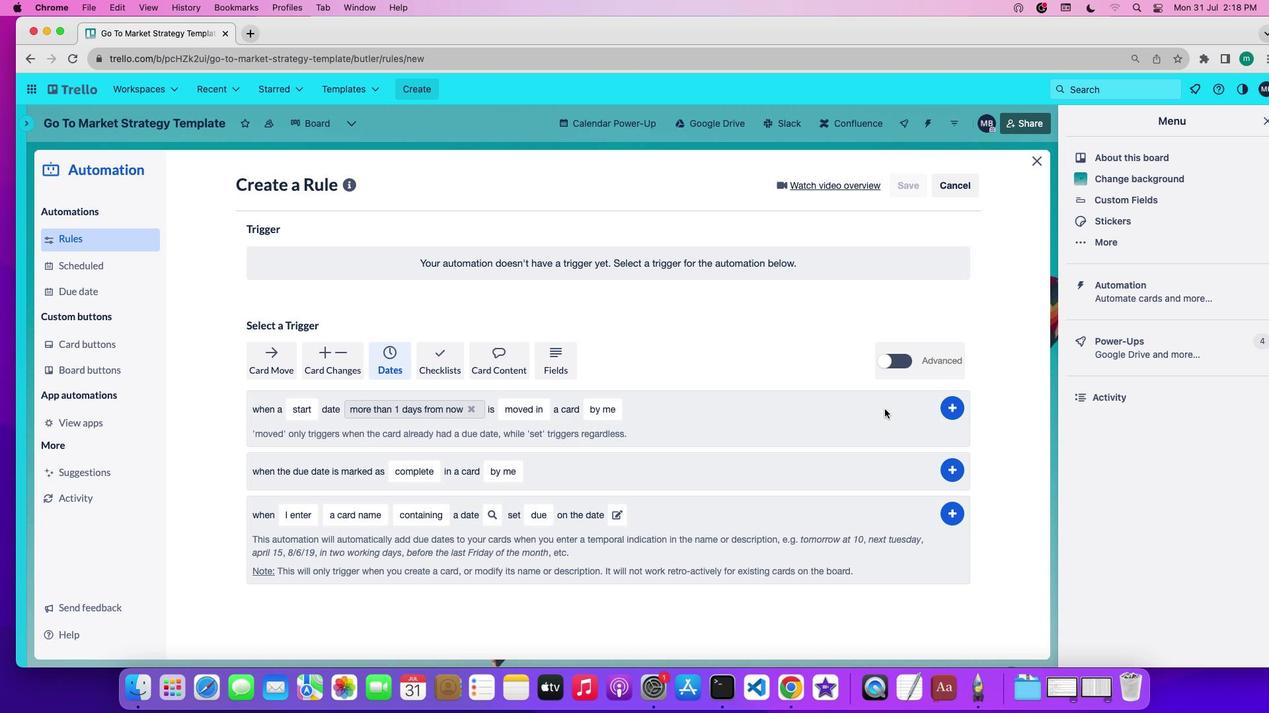 
Action: Mouse moved to (609, 437)
Screenshot: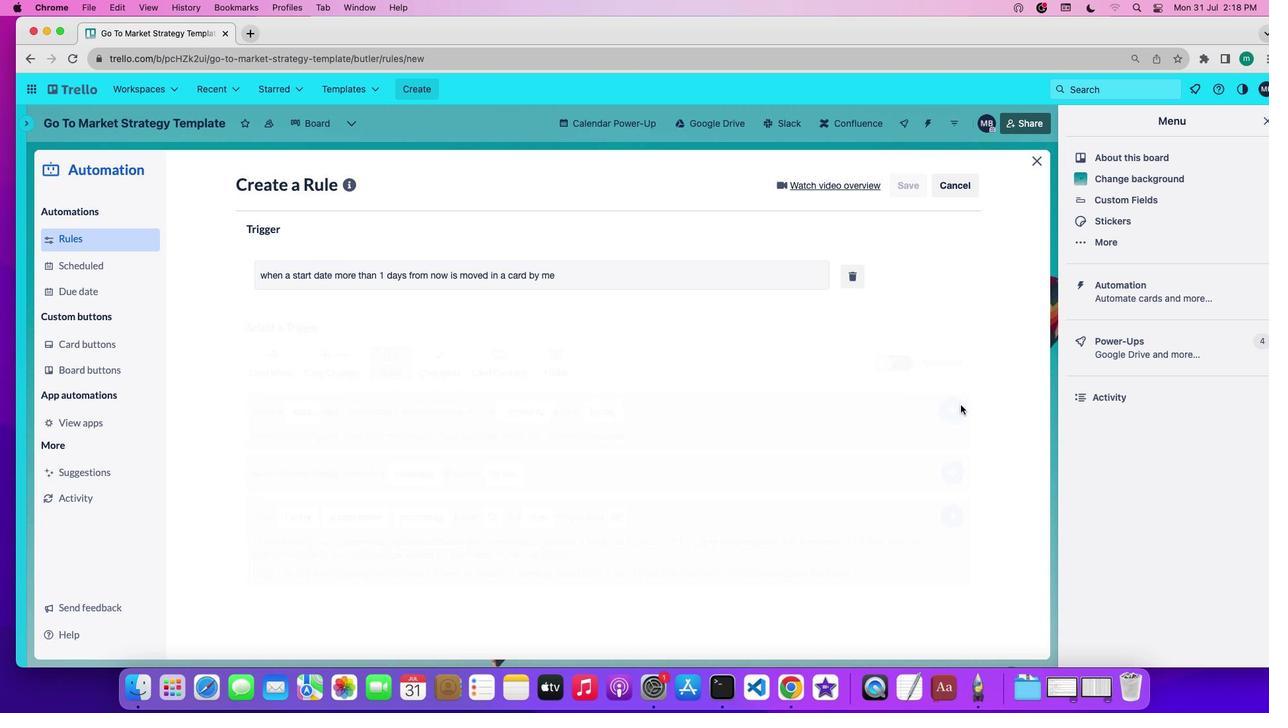 
Action: Mouse pressed left at (609, 437)
Screenshot: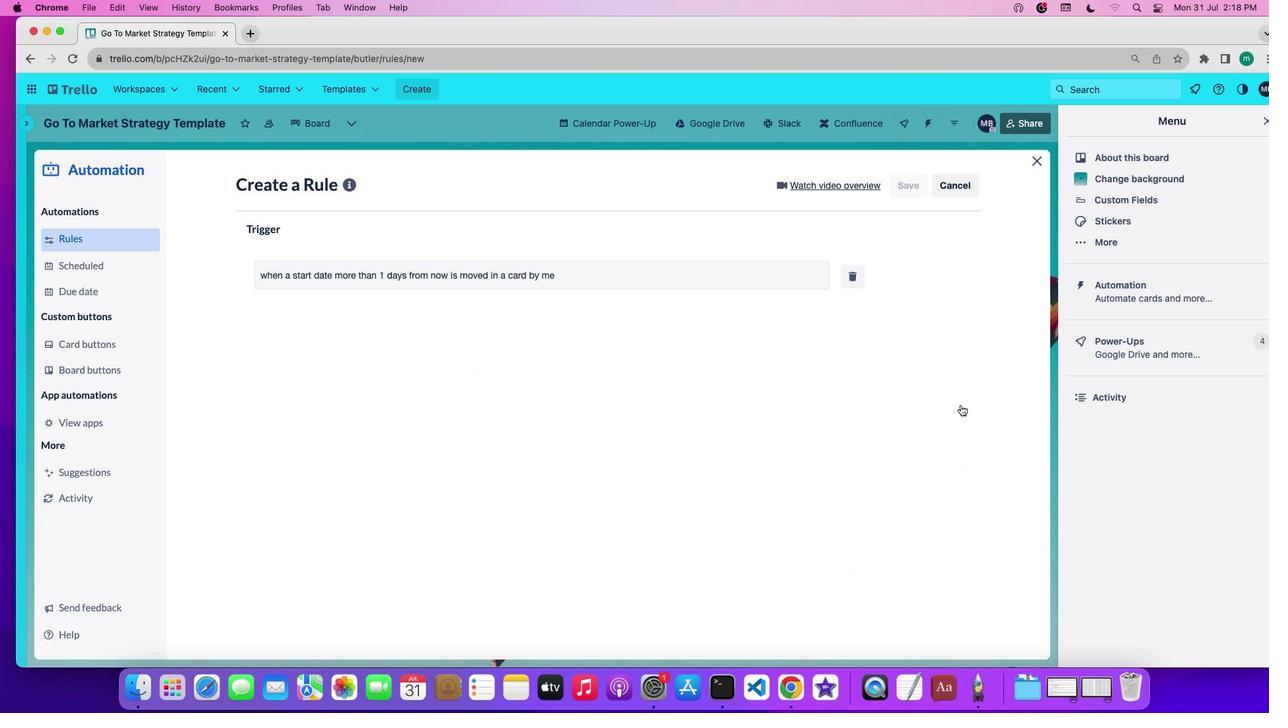 
Action: Mouse moved to (952, 411)
Screenshot: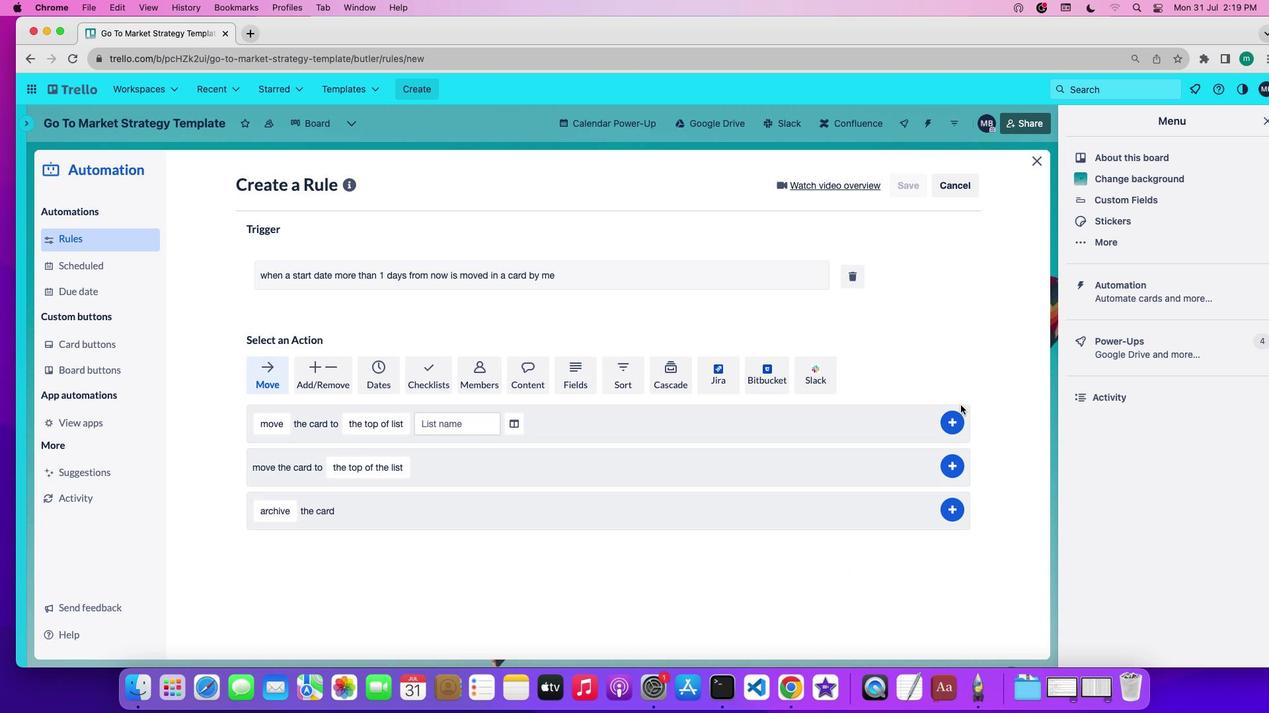 
Action: Mouse pressed left at (952, 411)
Screenshot: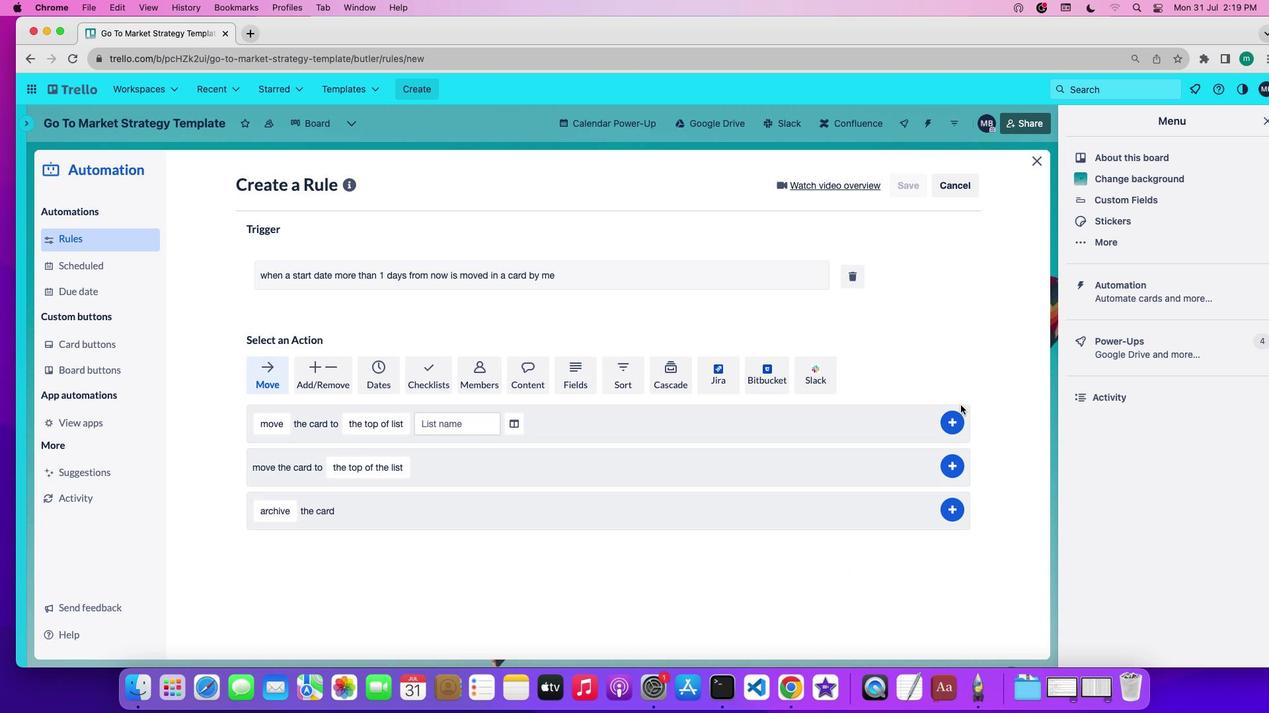 
